 Task: For heading Use Courier New with cyan colour & bold.  font size for heading18,  'Change the font style of data to'Georgia and font size to 9,  Change the alignment of both headline & data to v In the sheet  auditingSalesByProduct_2023
Action: Mouse moved to (322, 154)
Screenshot: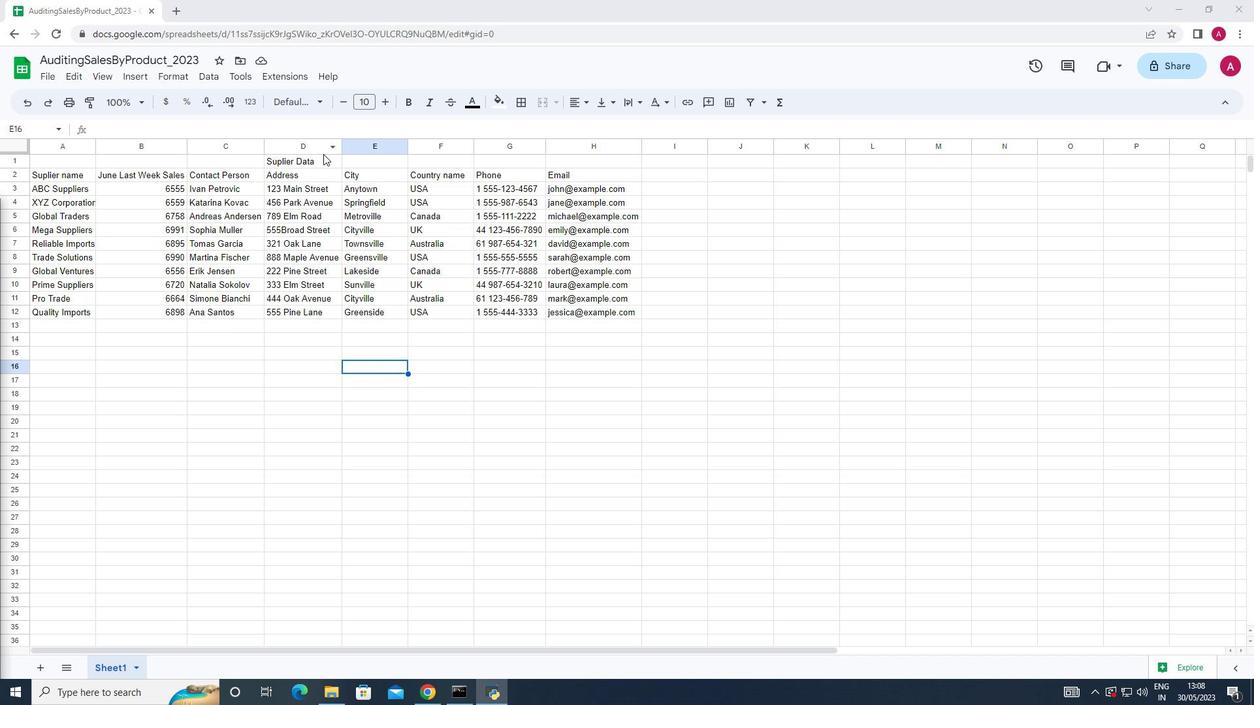 
Action: Mouse pressed left at (322, 154)
Screenshot: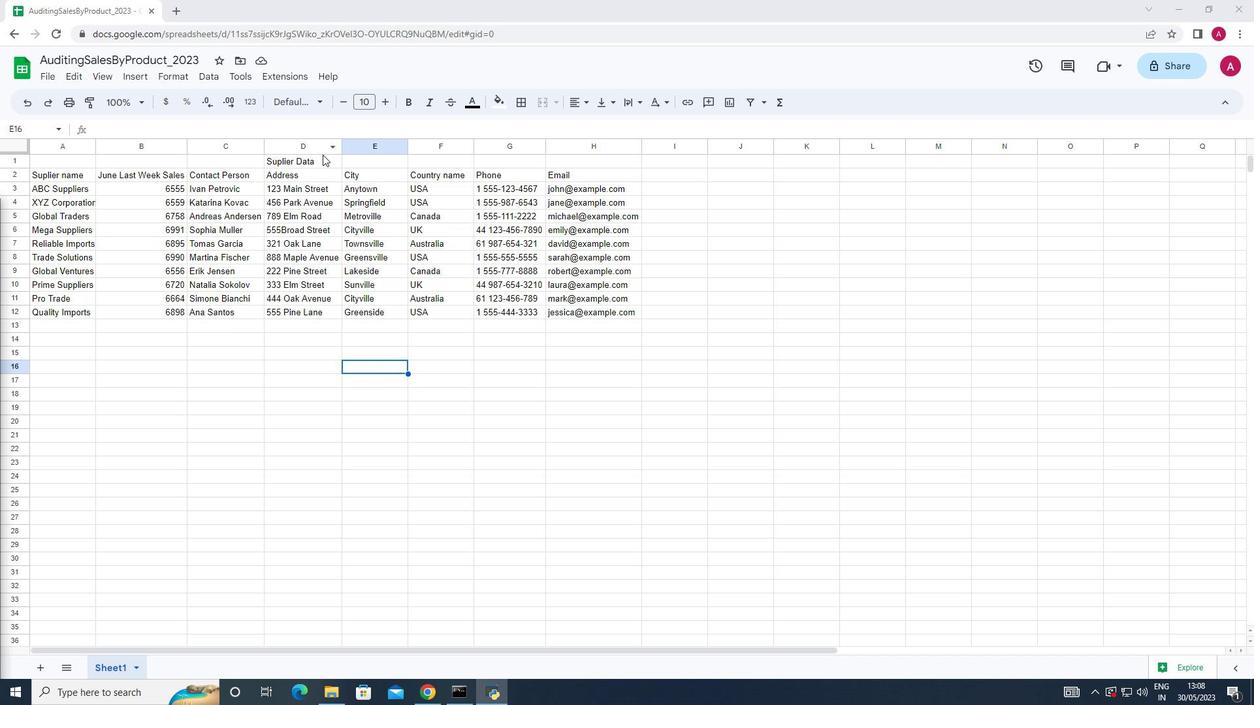 
Action: Mouse moved to (314, 103)
Screenshot: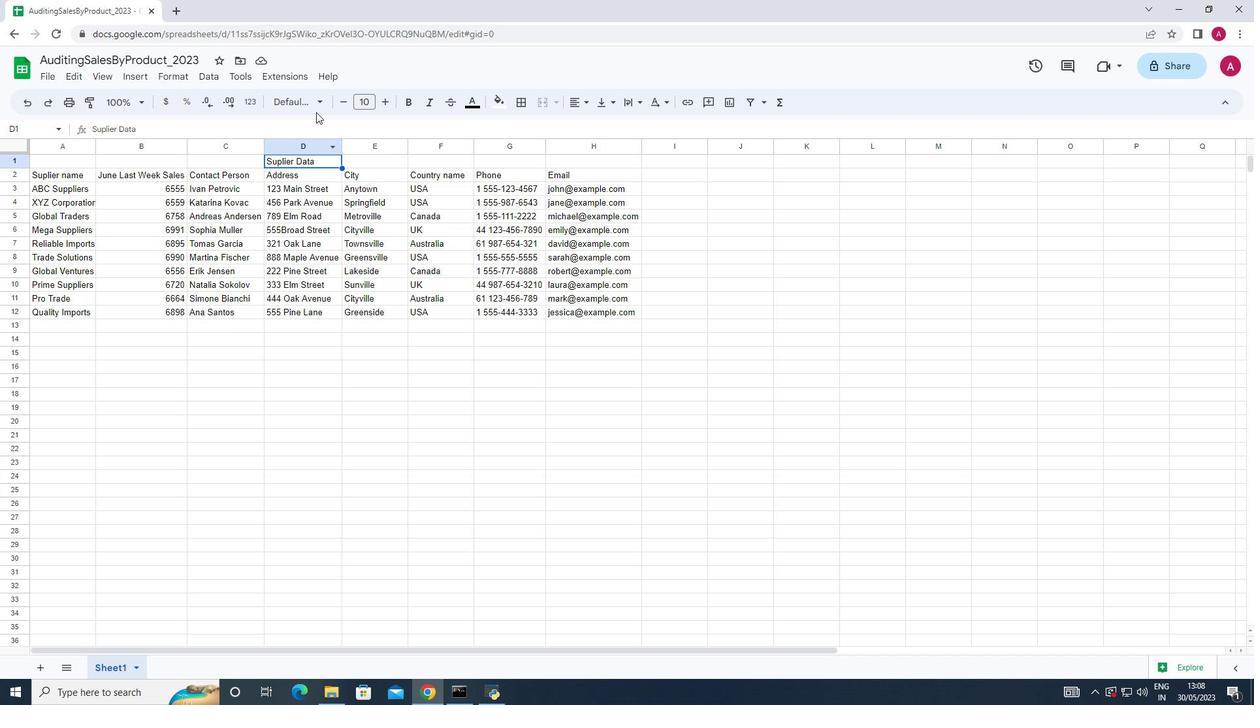 
Action: Mouse pressed left at (314, 103)
Screenshot: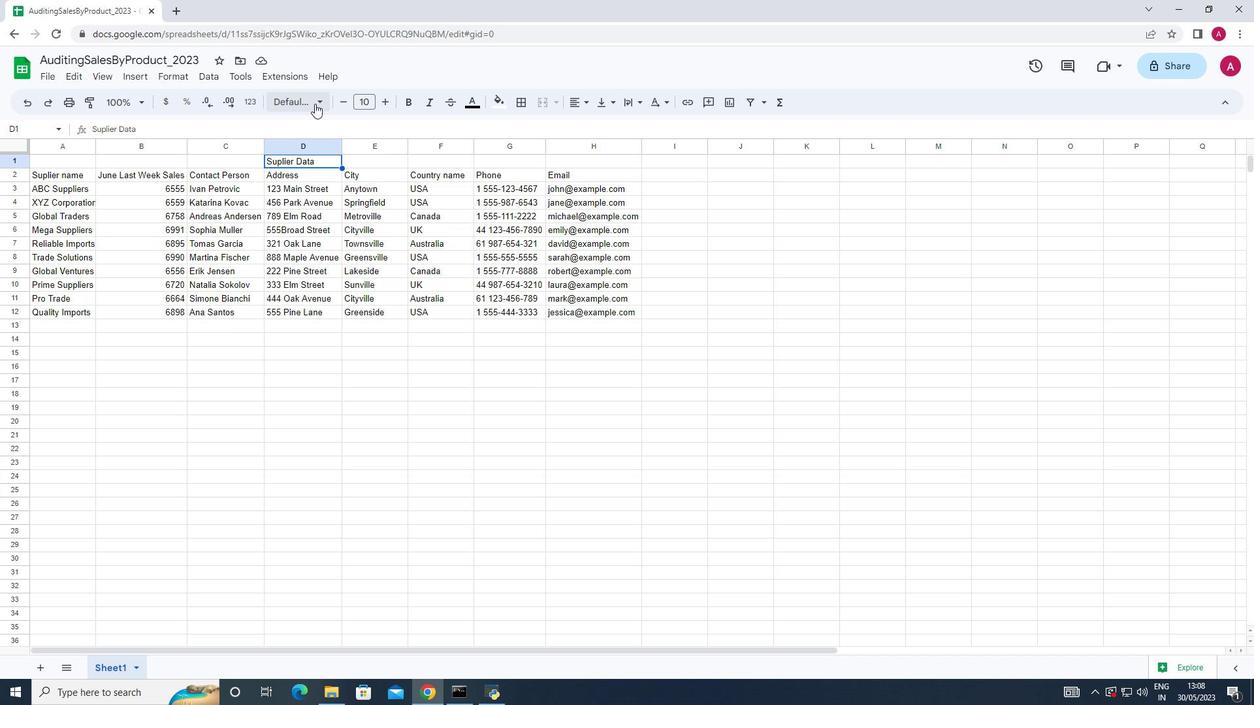 
Action: Mouse moved to (324, 428)
Screenshot: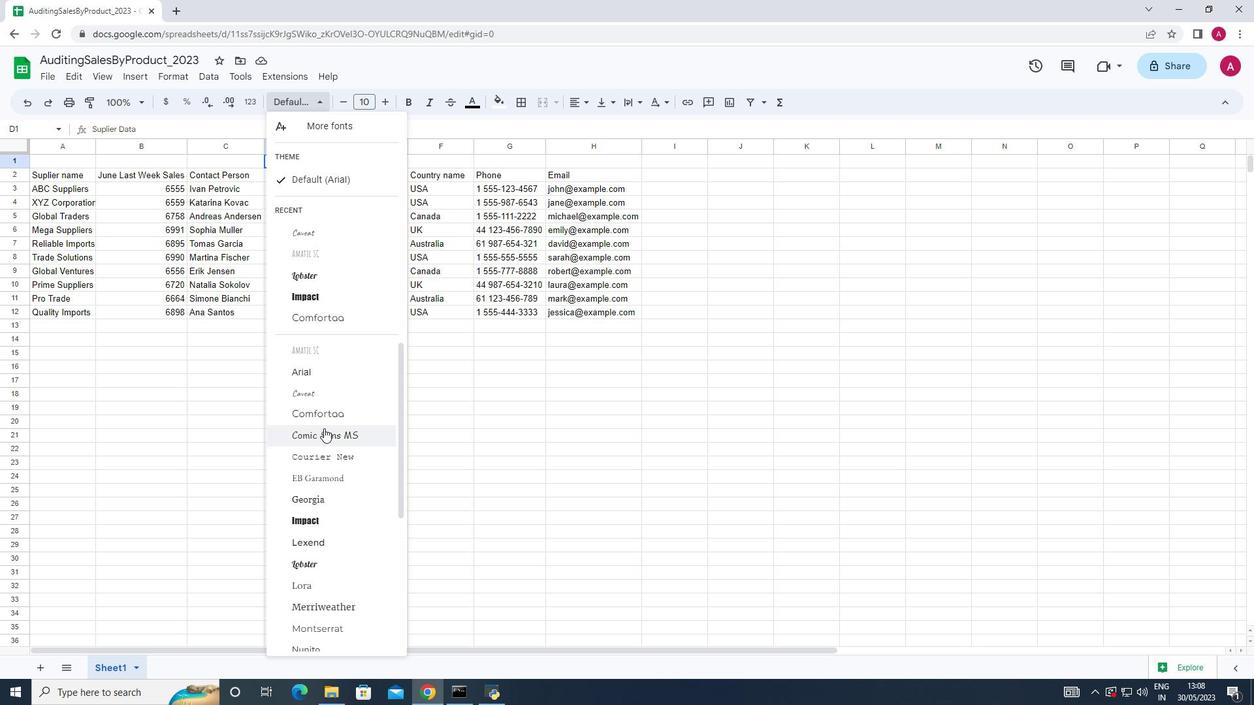 
Action: Mouse scrolled (324, 427) with delta (0, 0)
Screenshot: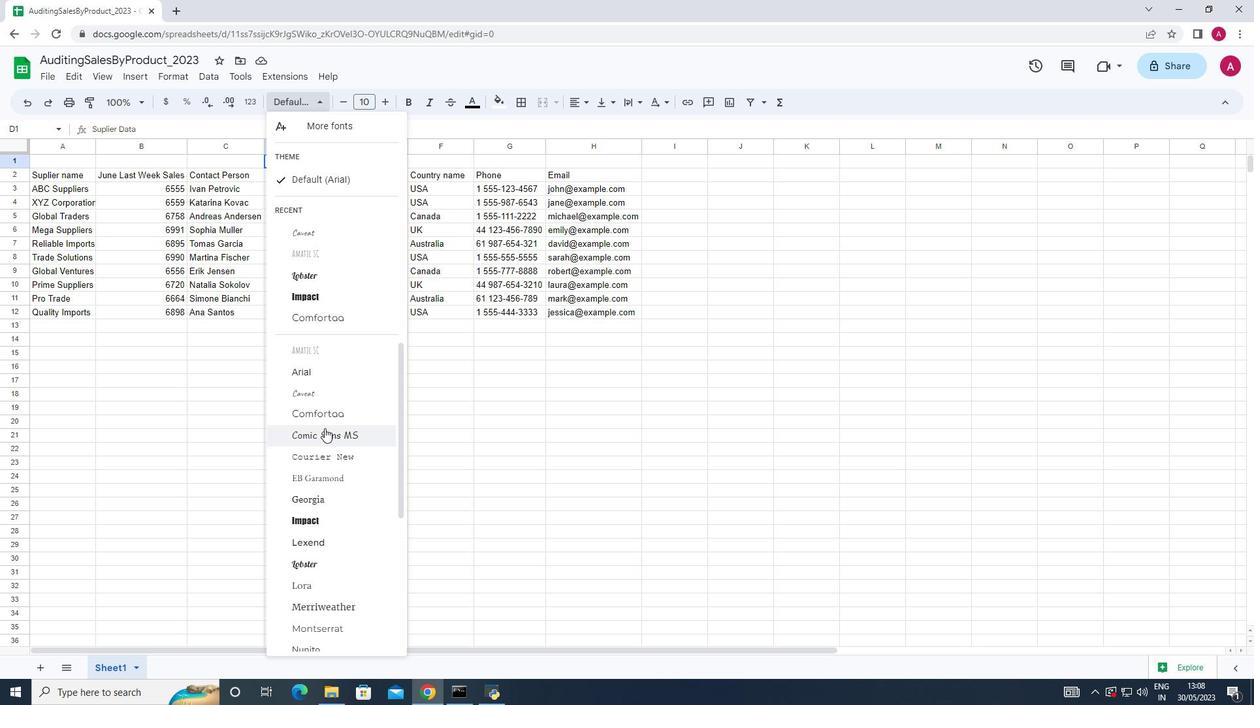 
Action: Mouse scrolled (324, 427) with delta (0, 0)
Screenshot: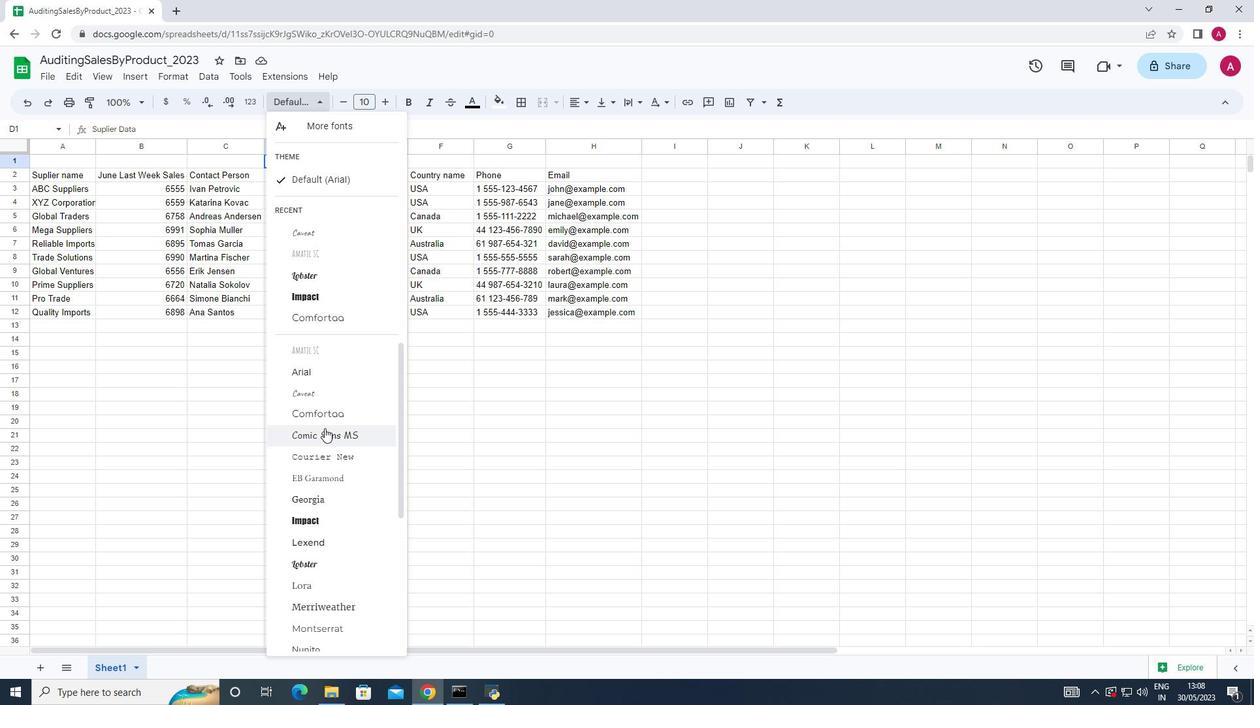 
Action: Mouse scrolled (324, 427) with delta (0, 0)
Screenshot: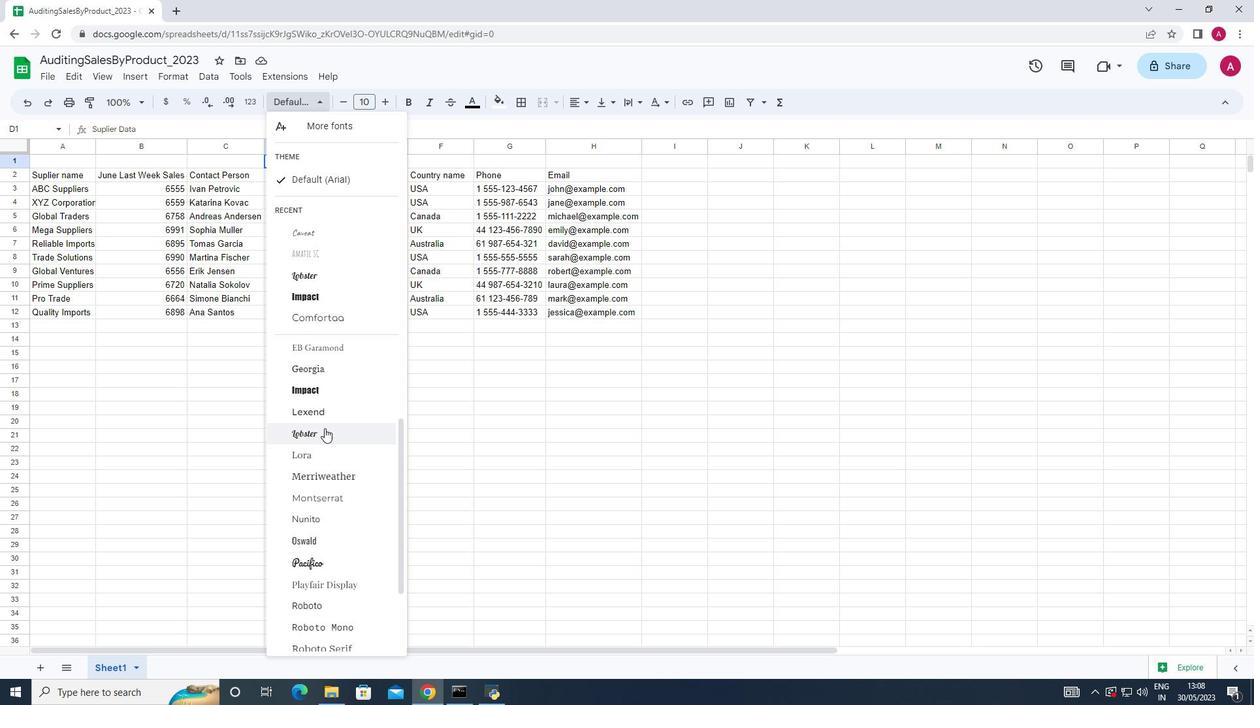 
Action: Mouse scrolled (324, 427) with delta (0, 0)
Screenshot: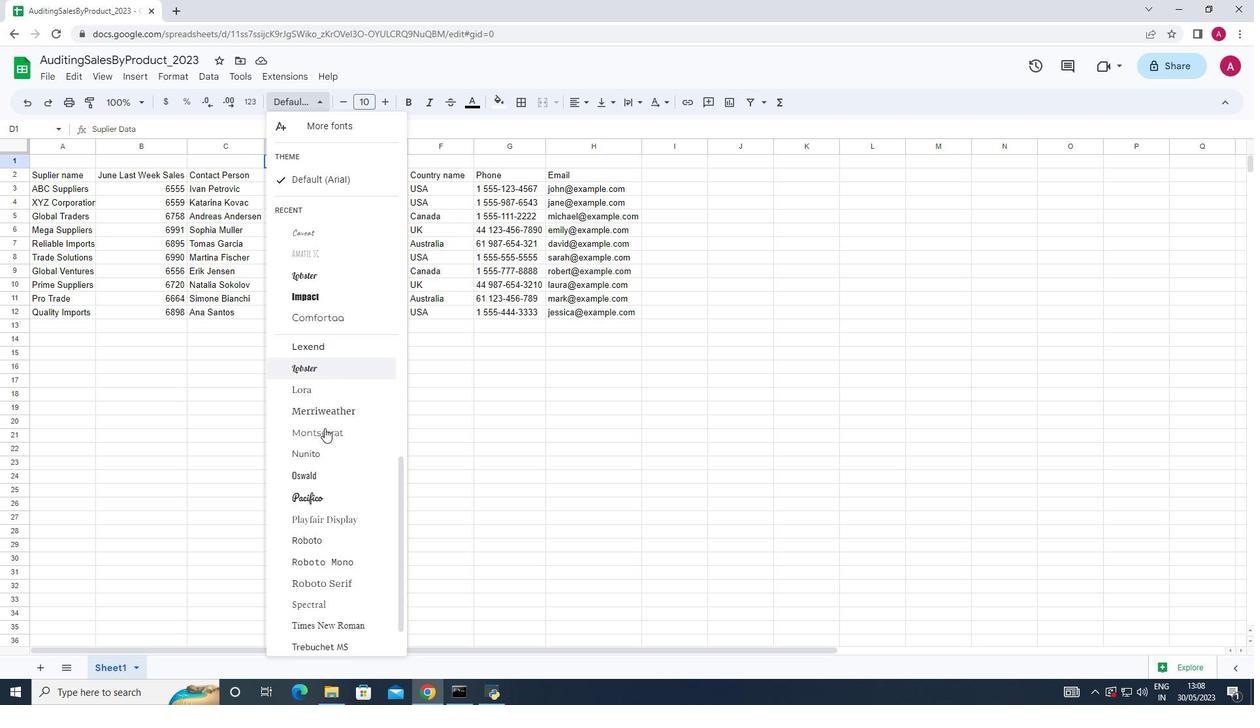 
Action: Mouse scrolled (324, 427) with delta (0, 0)
Screenshot: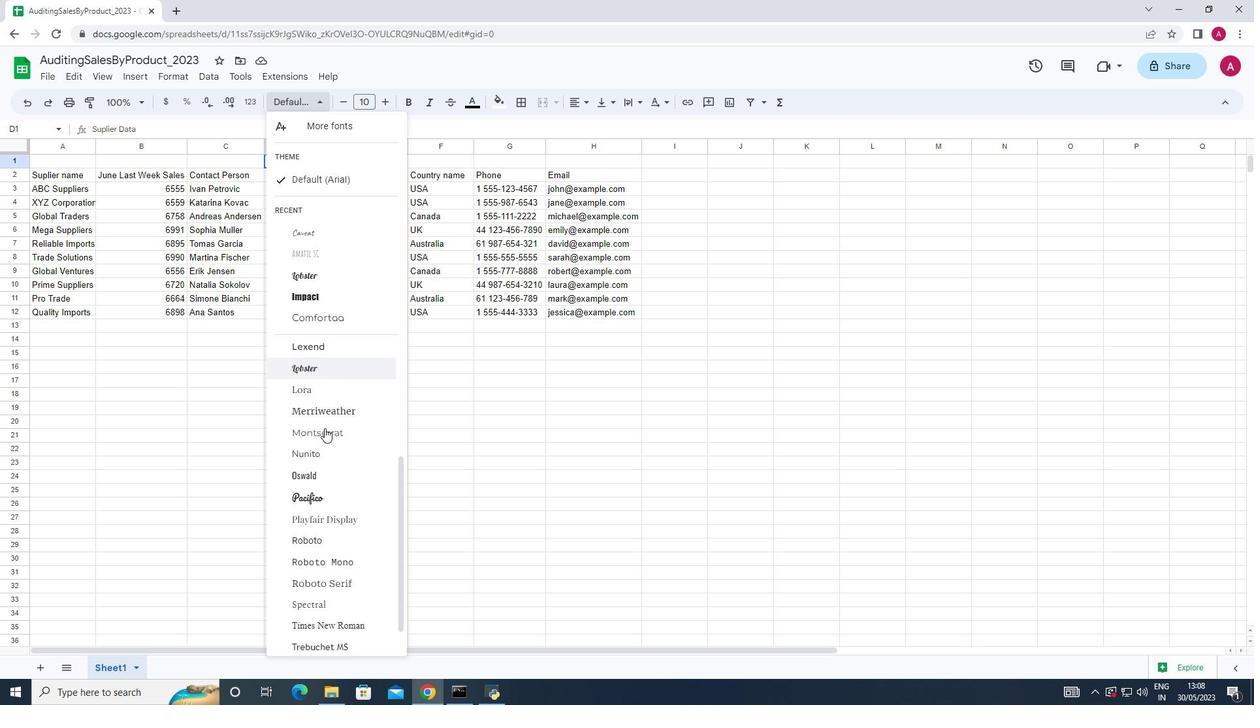 
Action: Mouse scrolled (324, 427) with delta (0, 0)
Screenshot: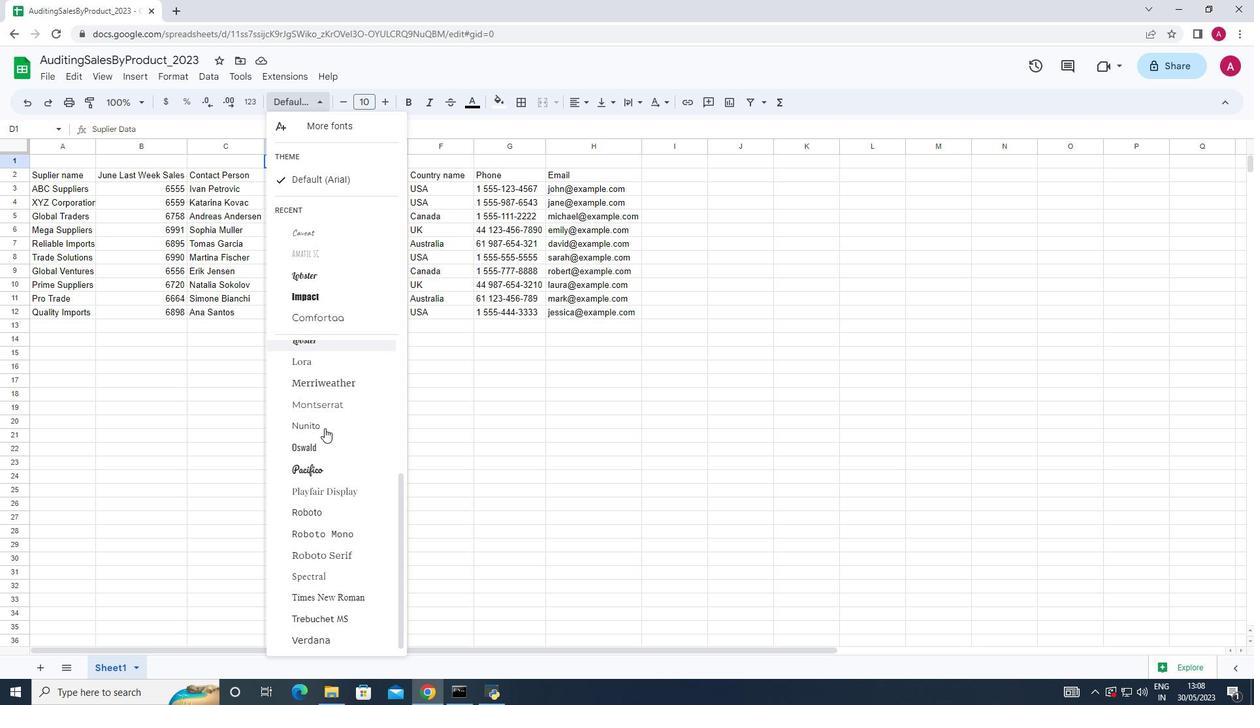 
Action: Mouse scrolled (324, 429) with delta (0, 0)
Screenshot: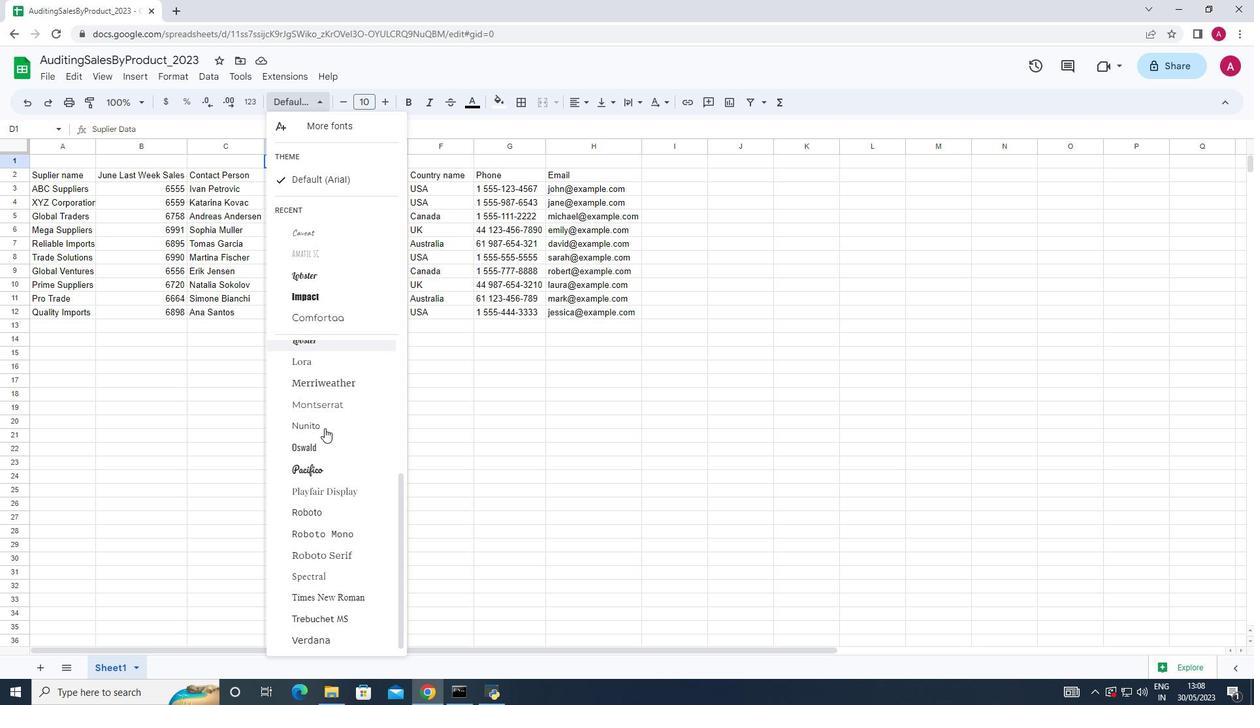 
Action: Mouse scrolled (324, 429) with delta (0, 0)
Screenshot: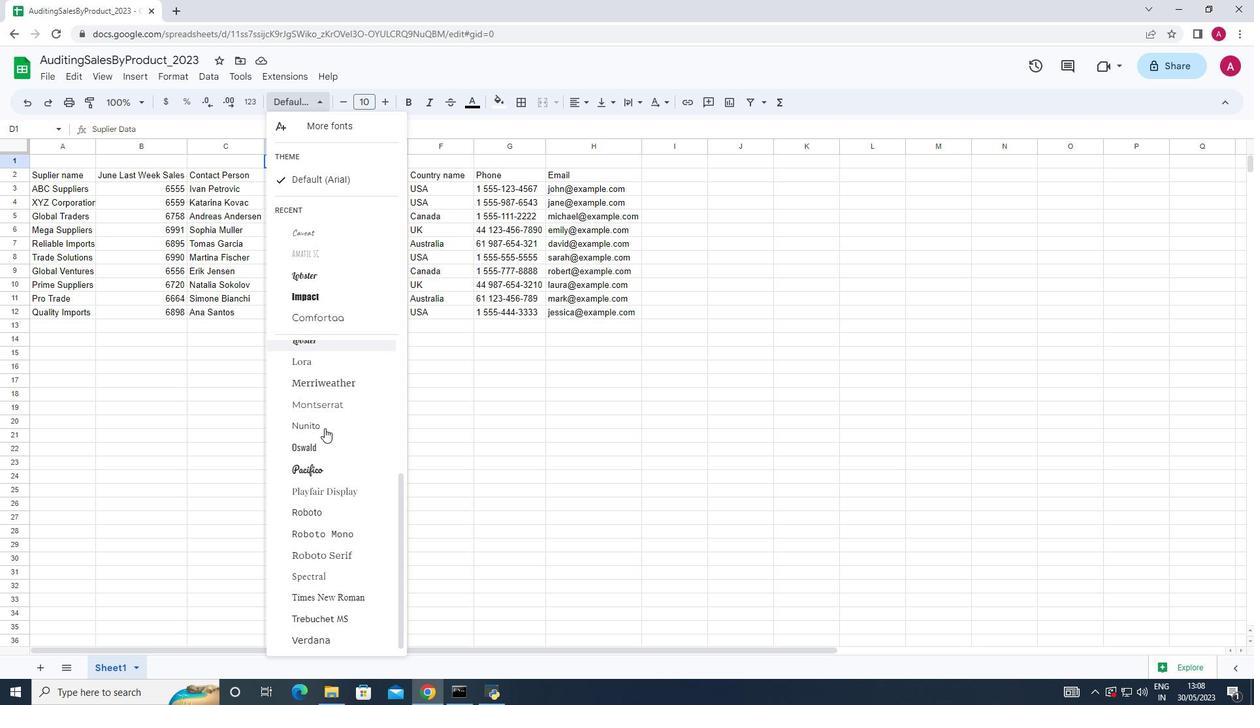 
Action: Mouse scrolled (324, 429) with delta (0, 0)
Screenshot: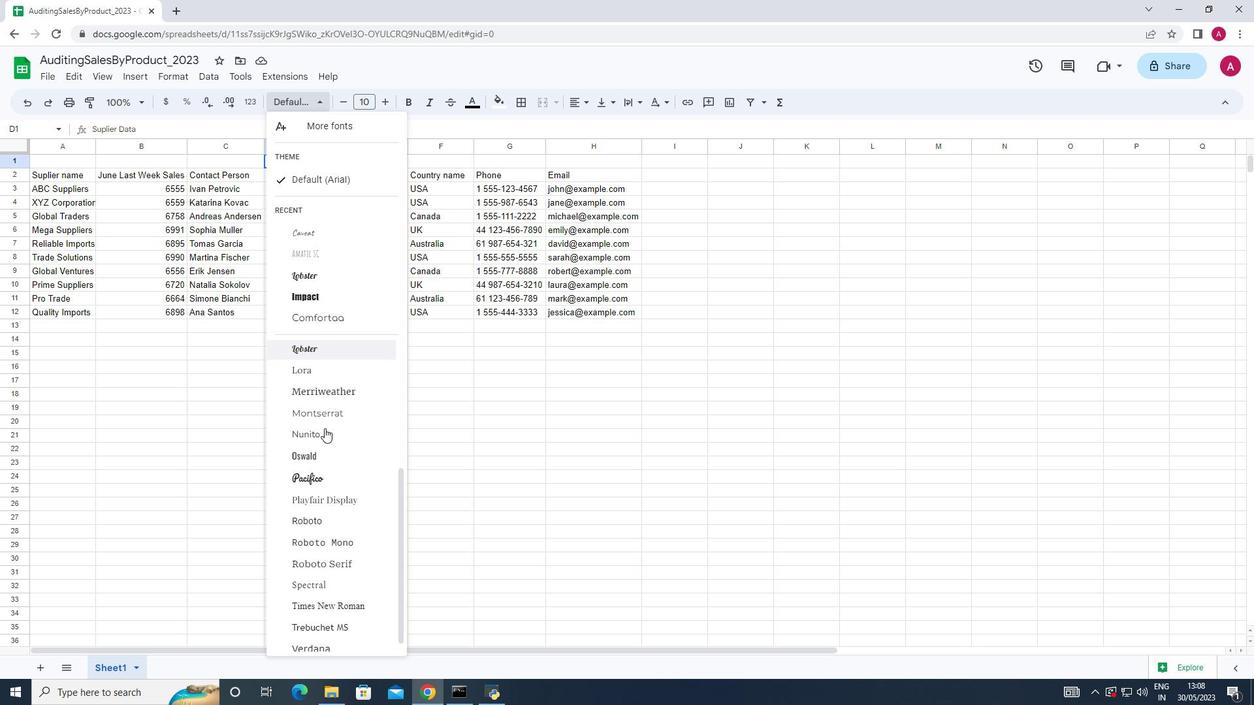 
Action: Mouse scrolled (324, 429) with delta (0, 0)
Screenshot: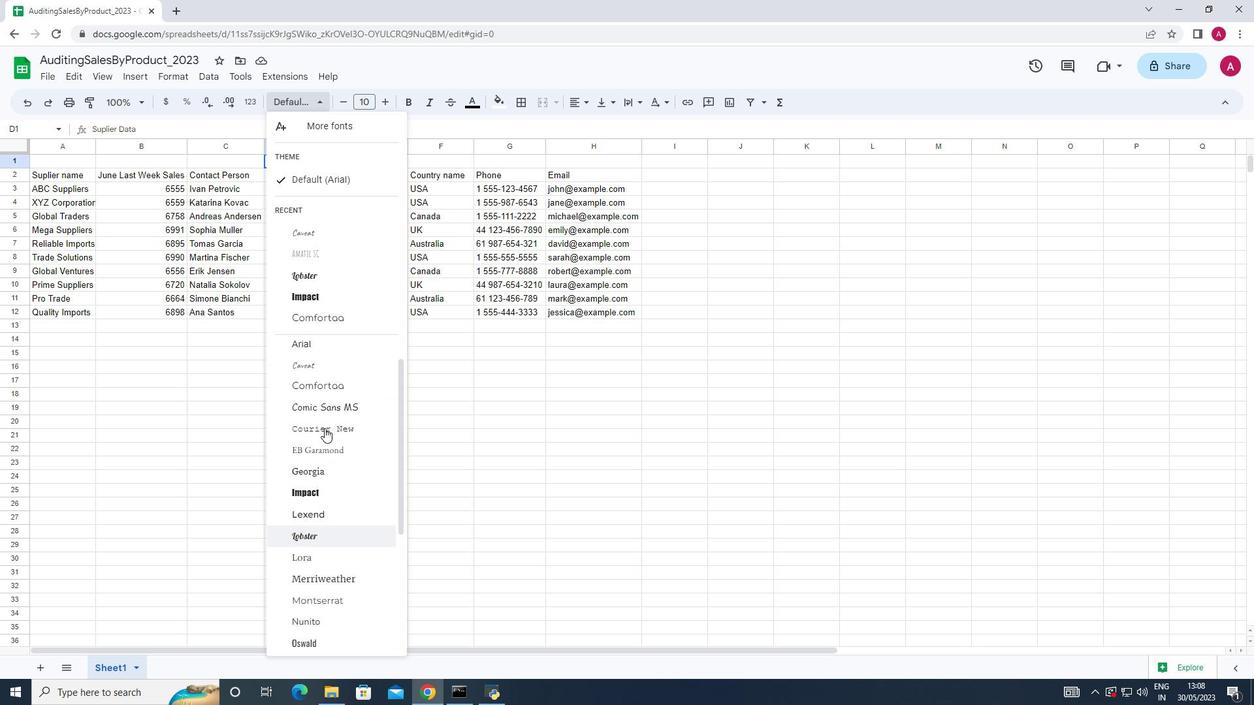
Action: Mouse scrolled (324, 429) with delta (0, 0)
Screenshot: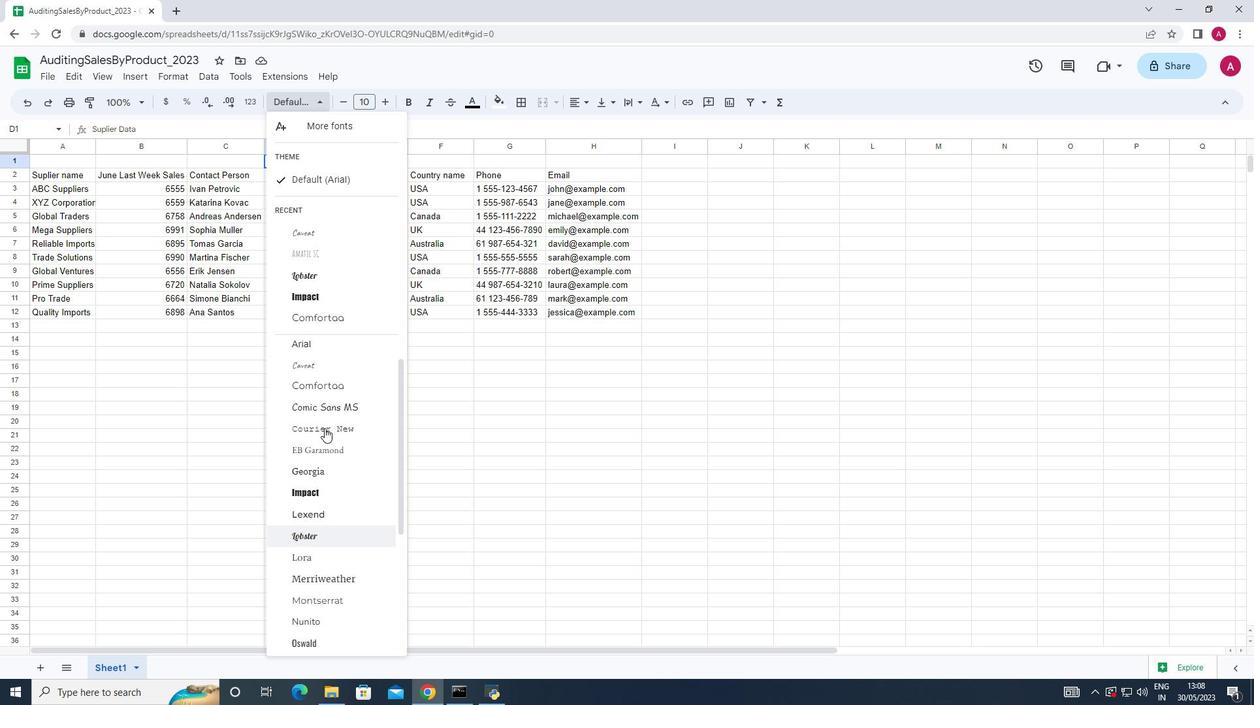 
Action: Mouse scrolled (324, 429) with delta (0, 0)
Screenshot: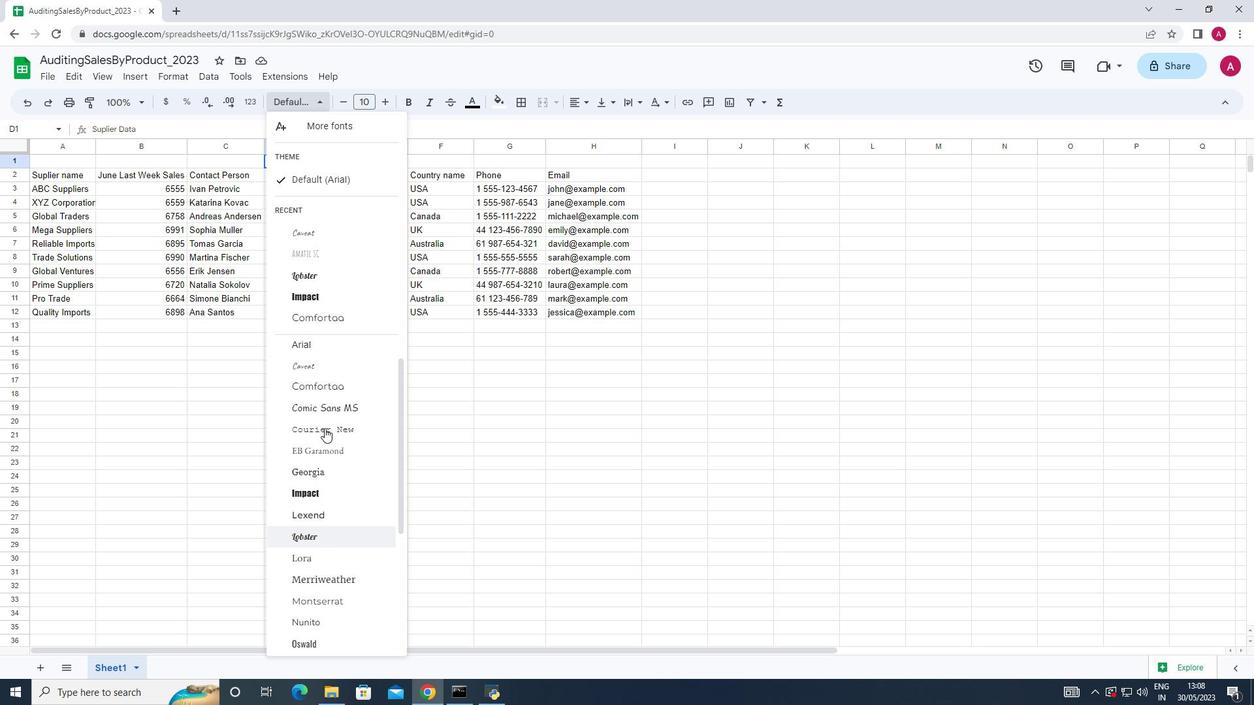
Action: Mouse moved to (353, 457)
Screenshot: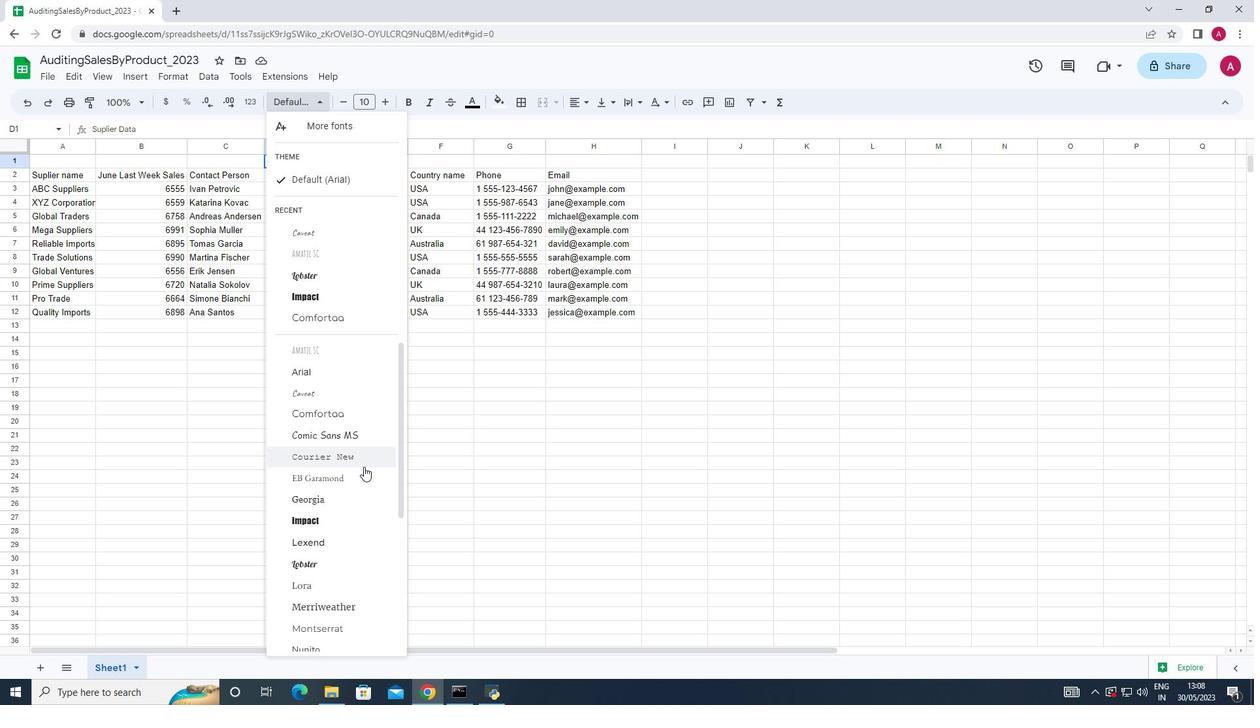 
Action: Mouse pressed left at (353, 457)
Screenshot: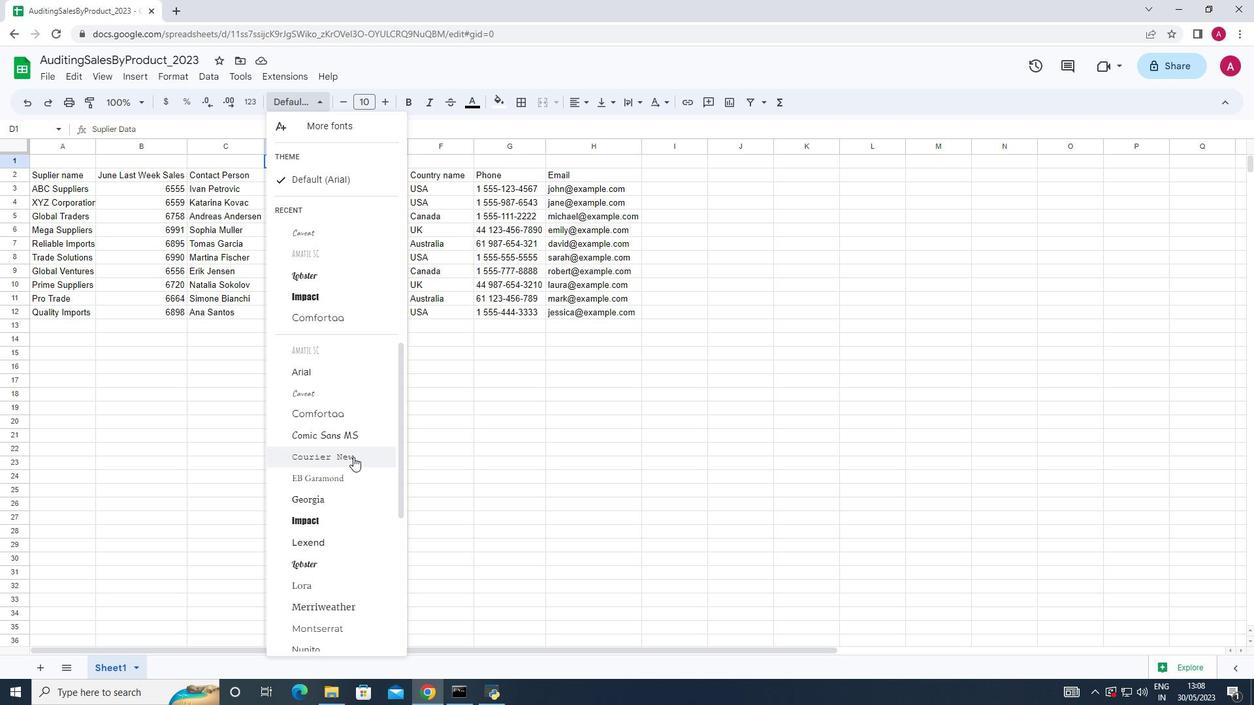 
Action: Mouse moved to (508, 102)
Screenshot: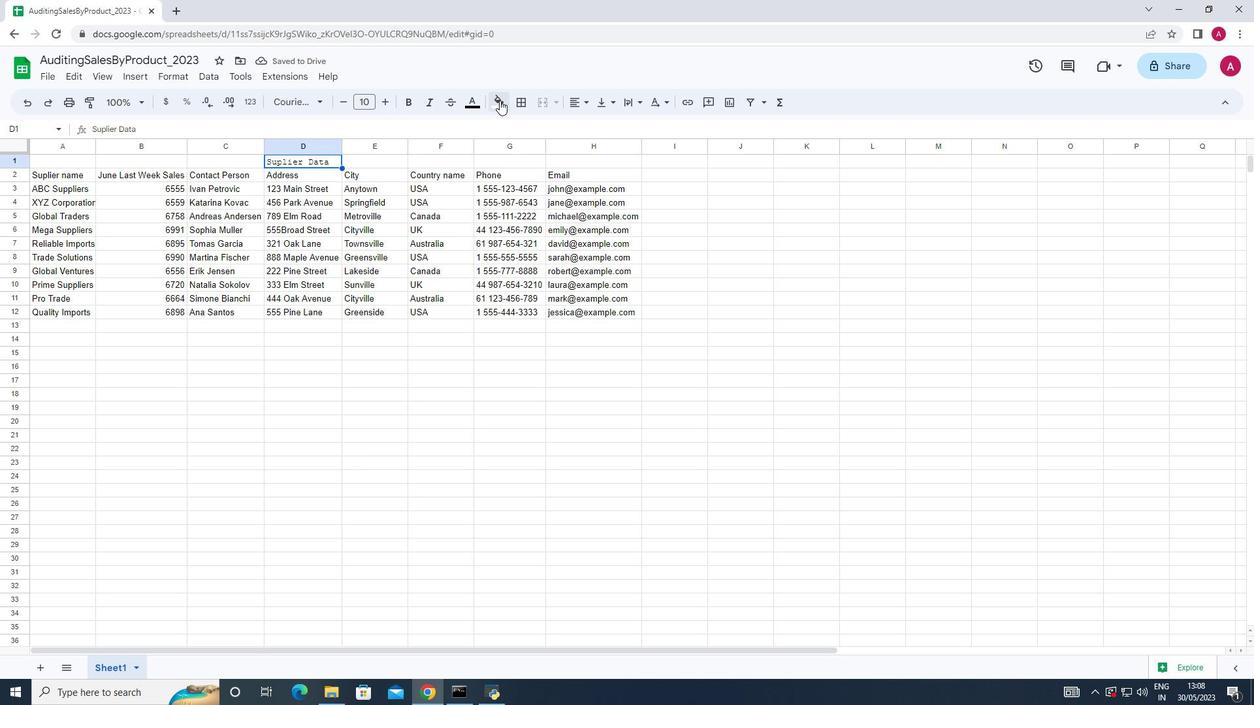
Action: Mouse pressed left at (508, 102)
Screenshot: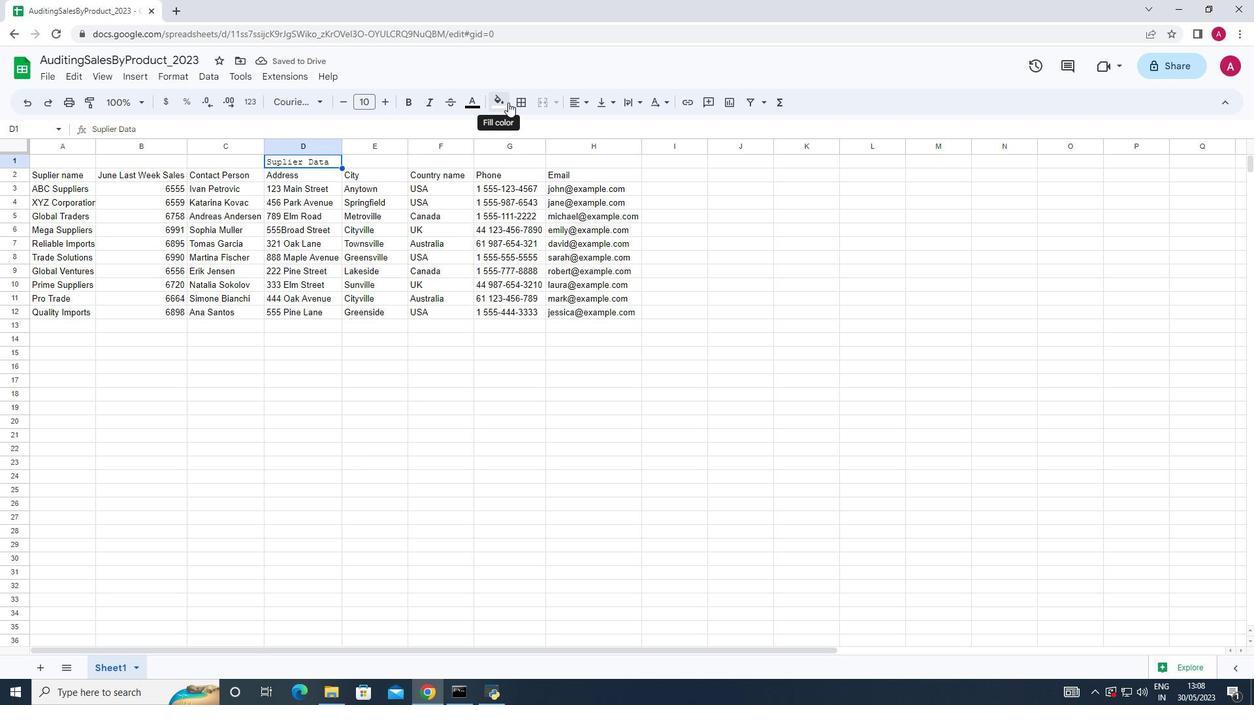 
Action: Mouse moved to (570, 160)
Screenshot: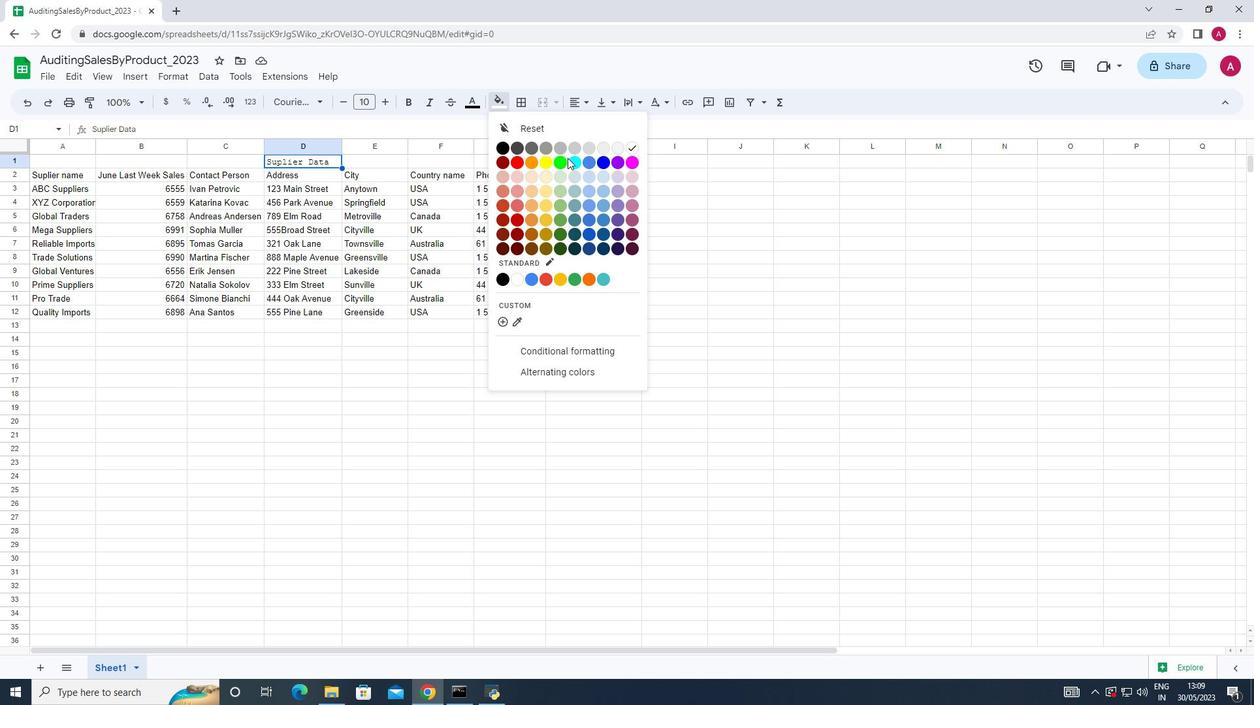 
Action: Mouse pressed left at (570, 160)
Screenshot: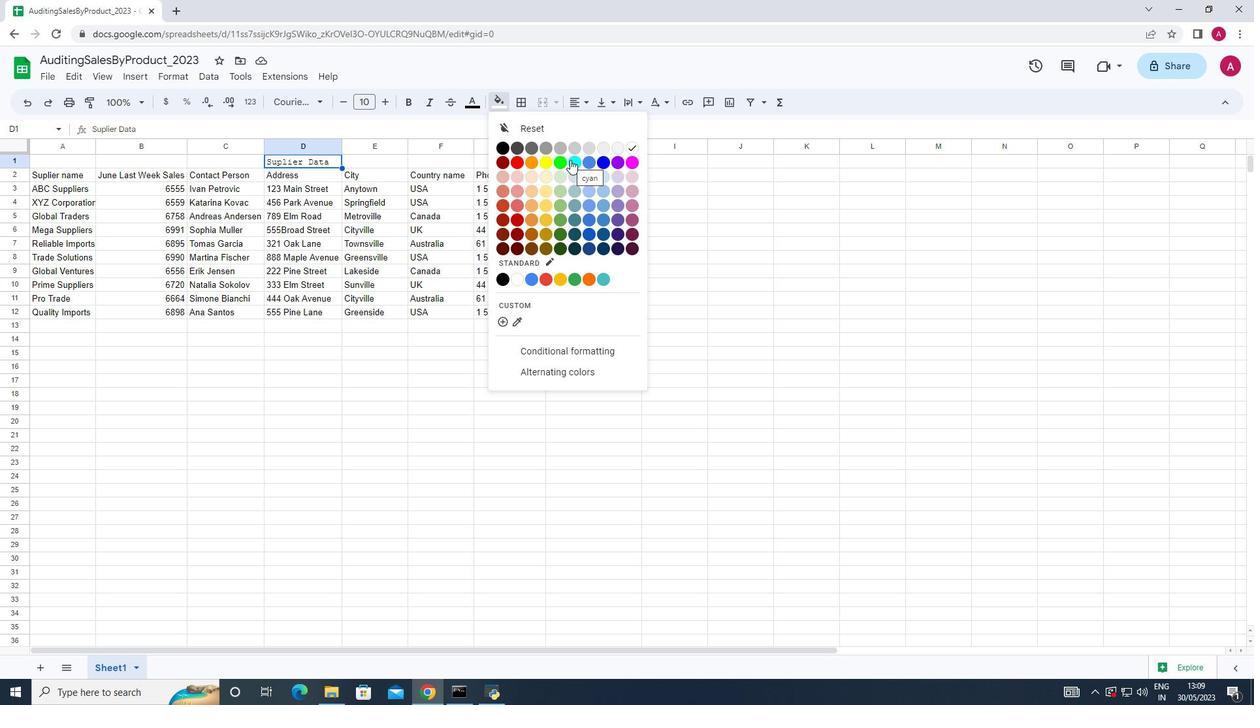 
Action: Mouse moved to (411, 101)
Screenshot: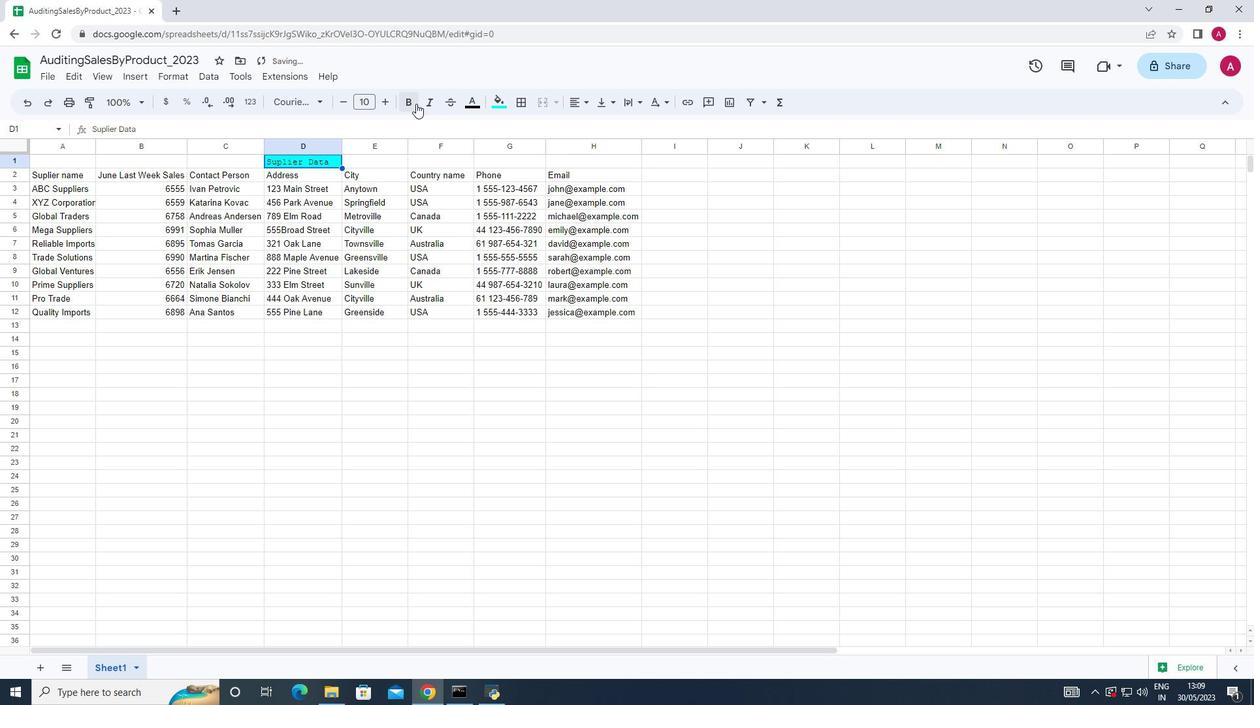 
Action: Mouse pressed left at (411, 101)
Screenshot: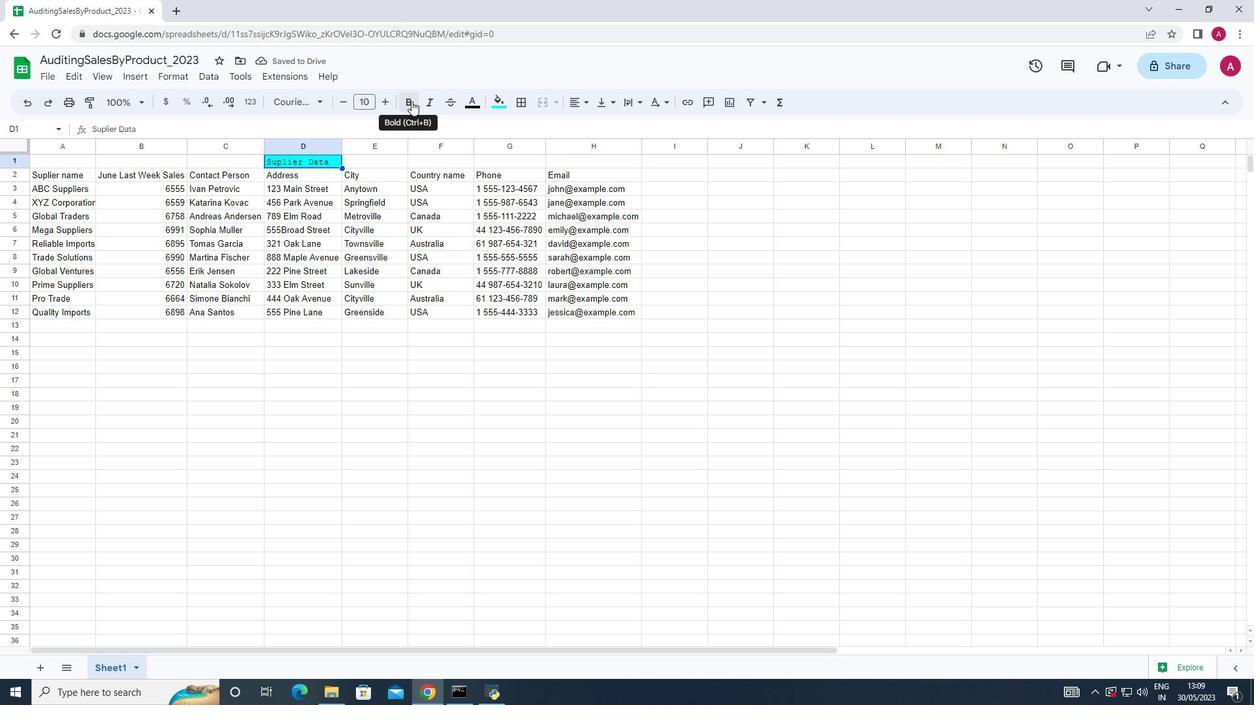
Action: Mouse moved to (381, 101)
Screenshot: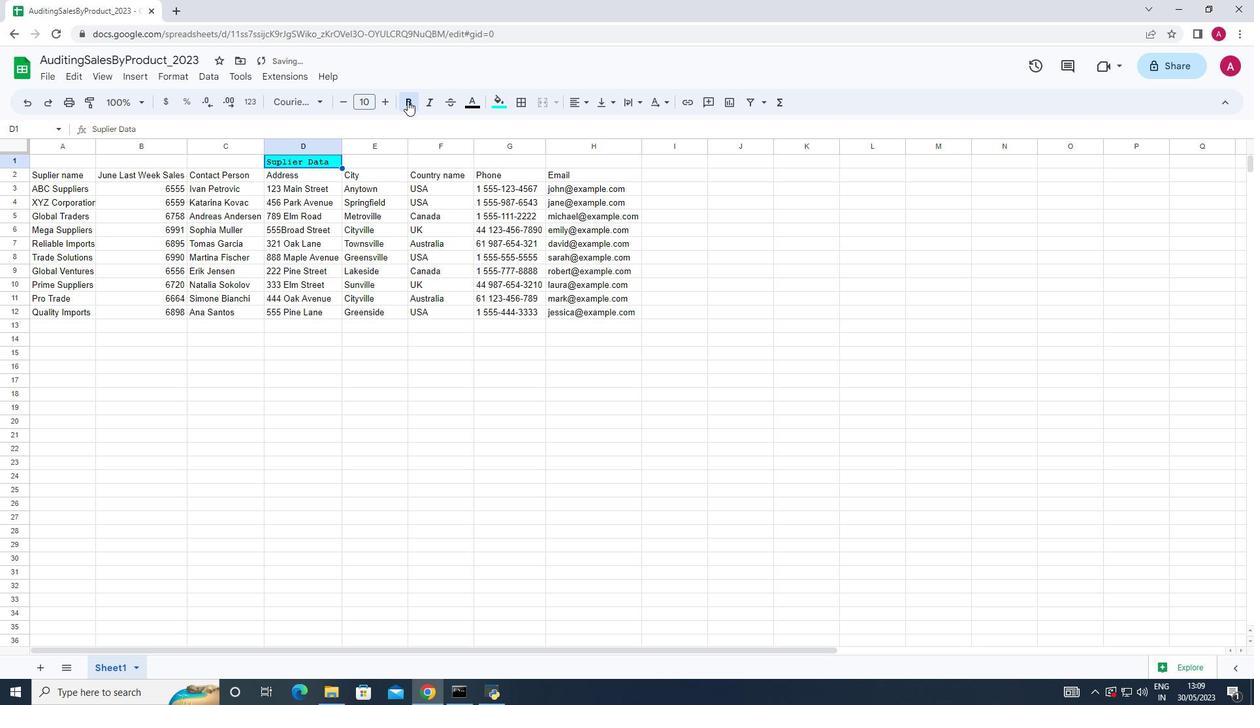 
Action: Mouse pressed left at (381, 101)
Screenshot: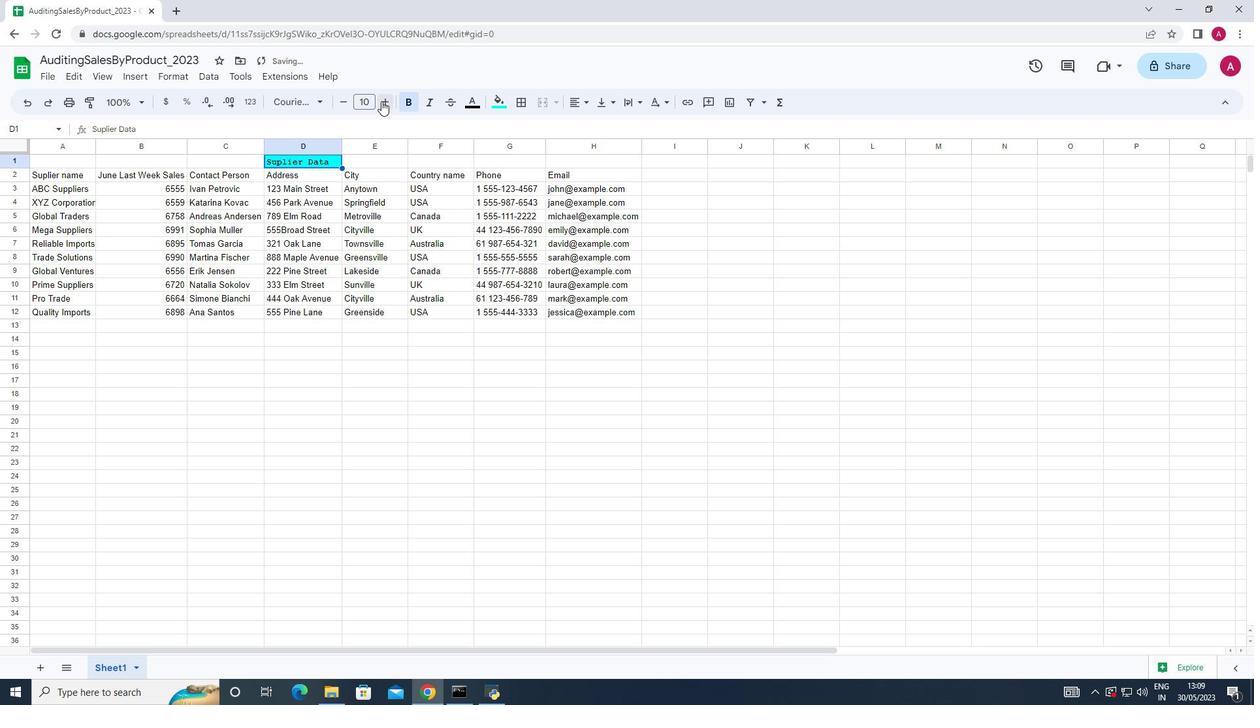 
Action: Mouse pressed left at (381, 101)
Screenshot: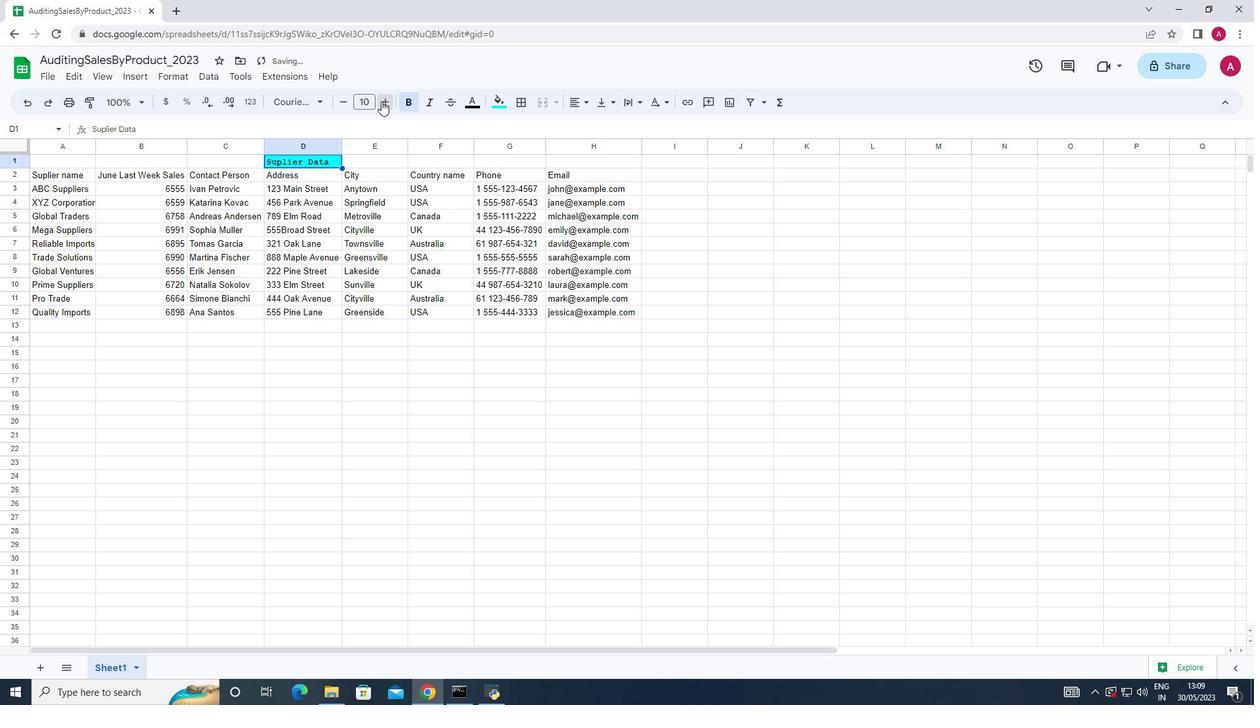 
Action: Mouse pressed left at (381, 101)
Screenshot: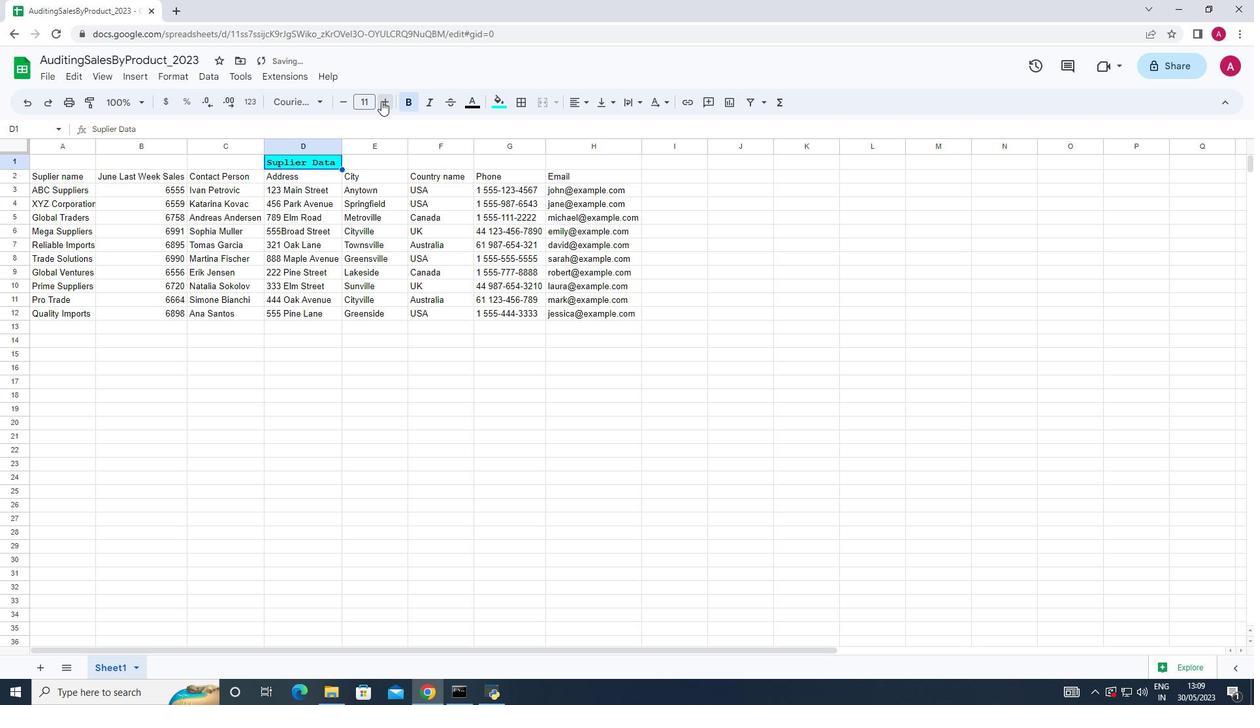 
Action: Mouse pressed left at (381, 101)
Screenshot: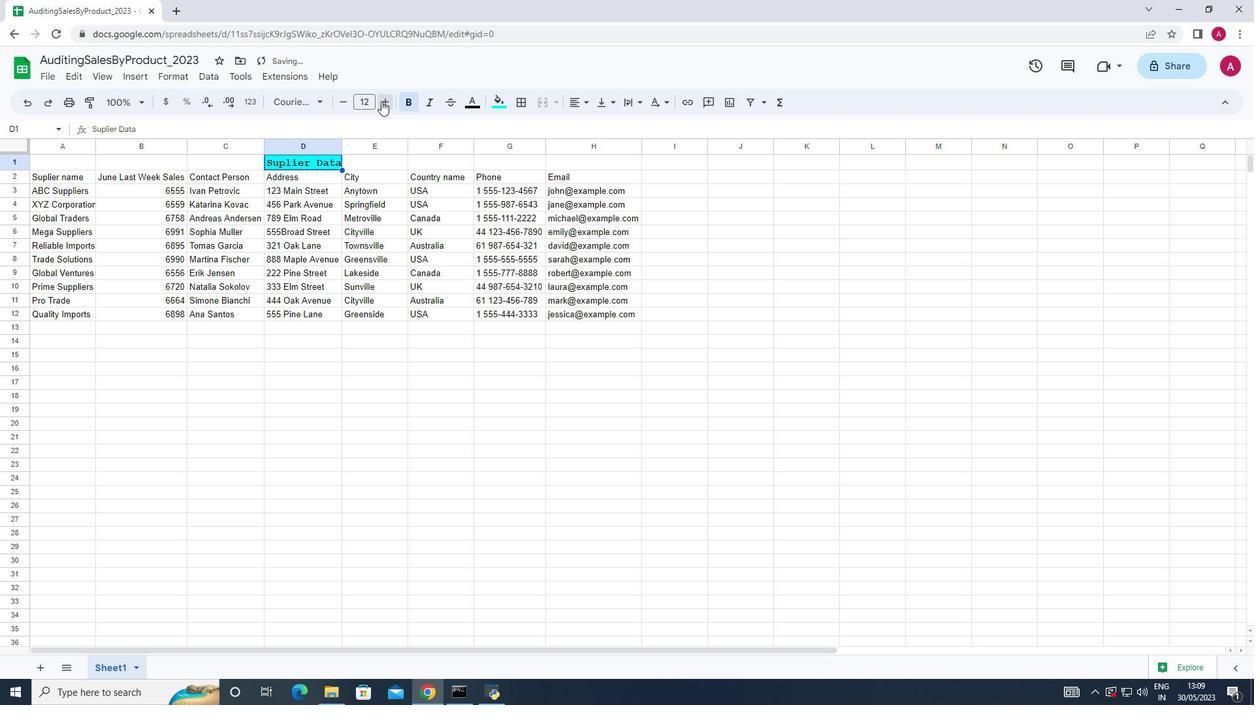 
Action: Mouse pressed left at (381, 101)
Screenshot: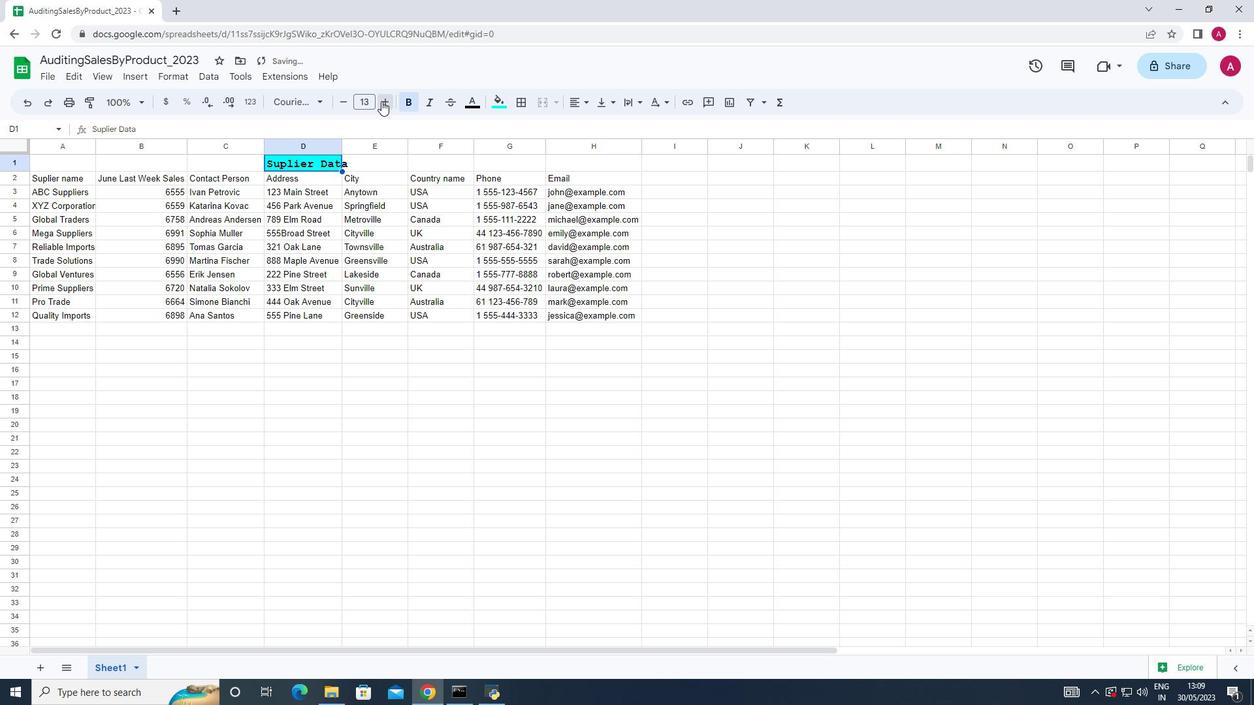 
Action: Mouse pressed left at (381, 101)
Screenshot: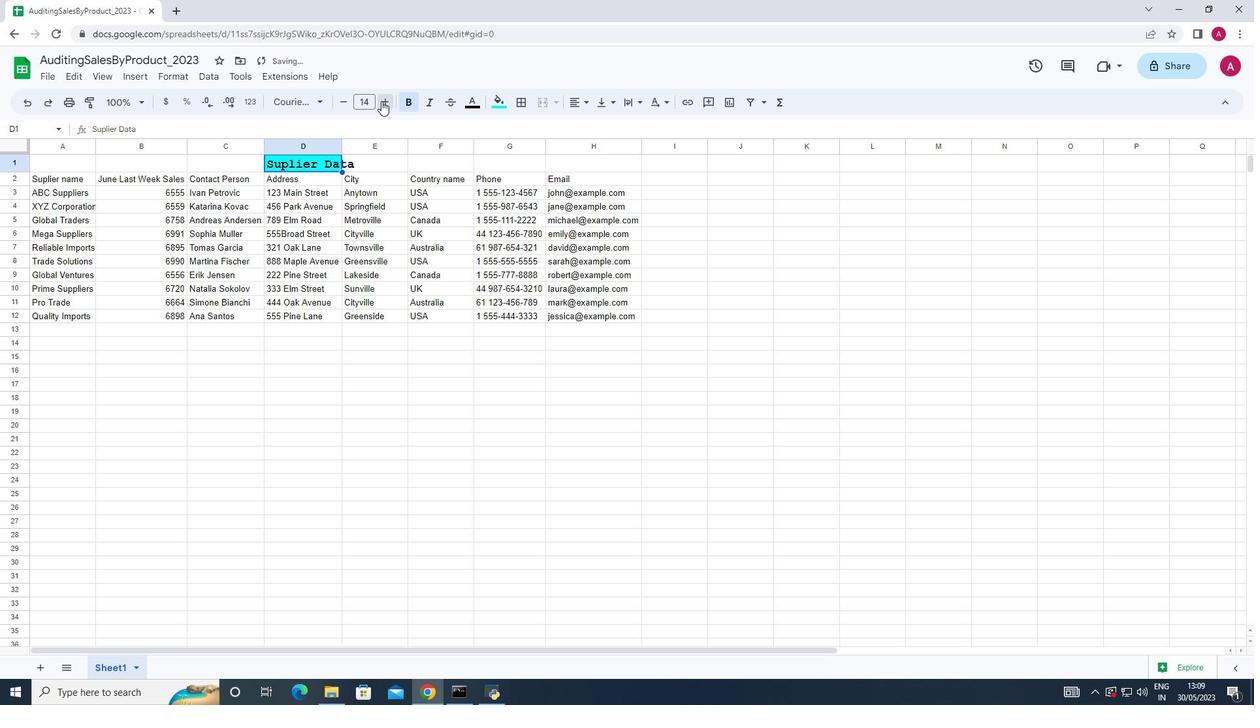 
Action: Mouse pressed left at (381, 101)
Screenshot: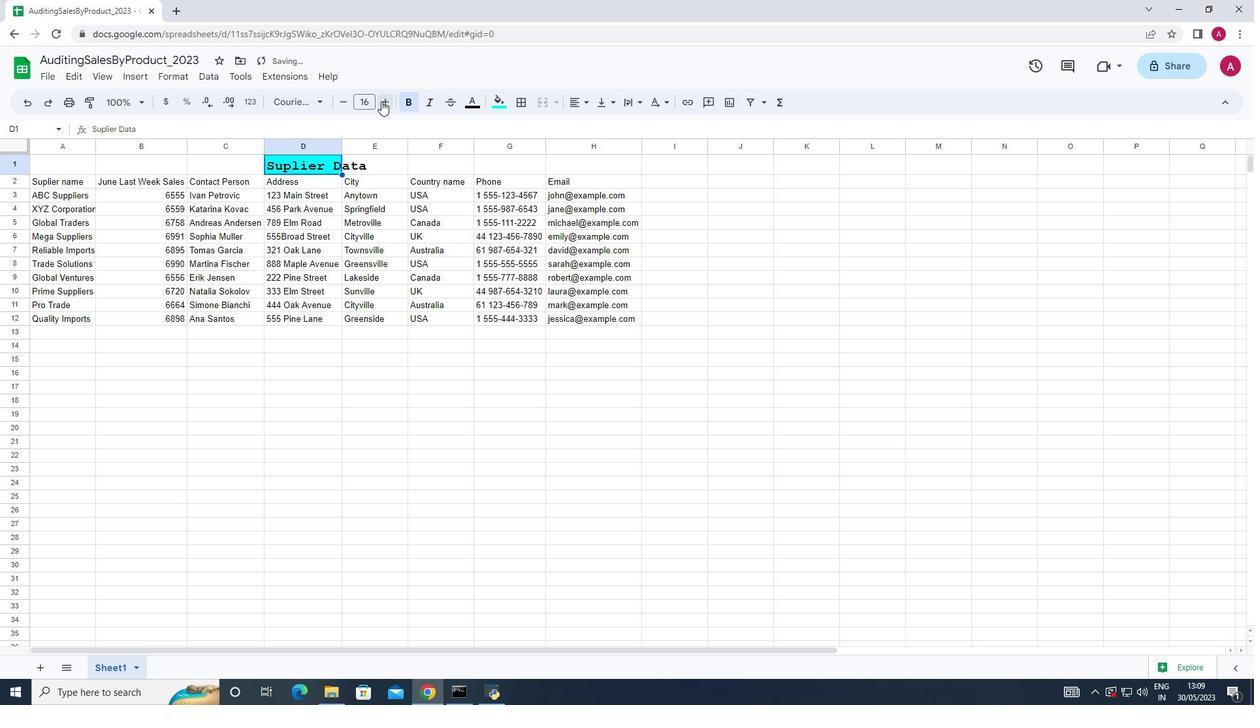 
Action: Mouse pressed left at (381, 101)
Screenshot: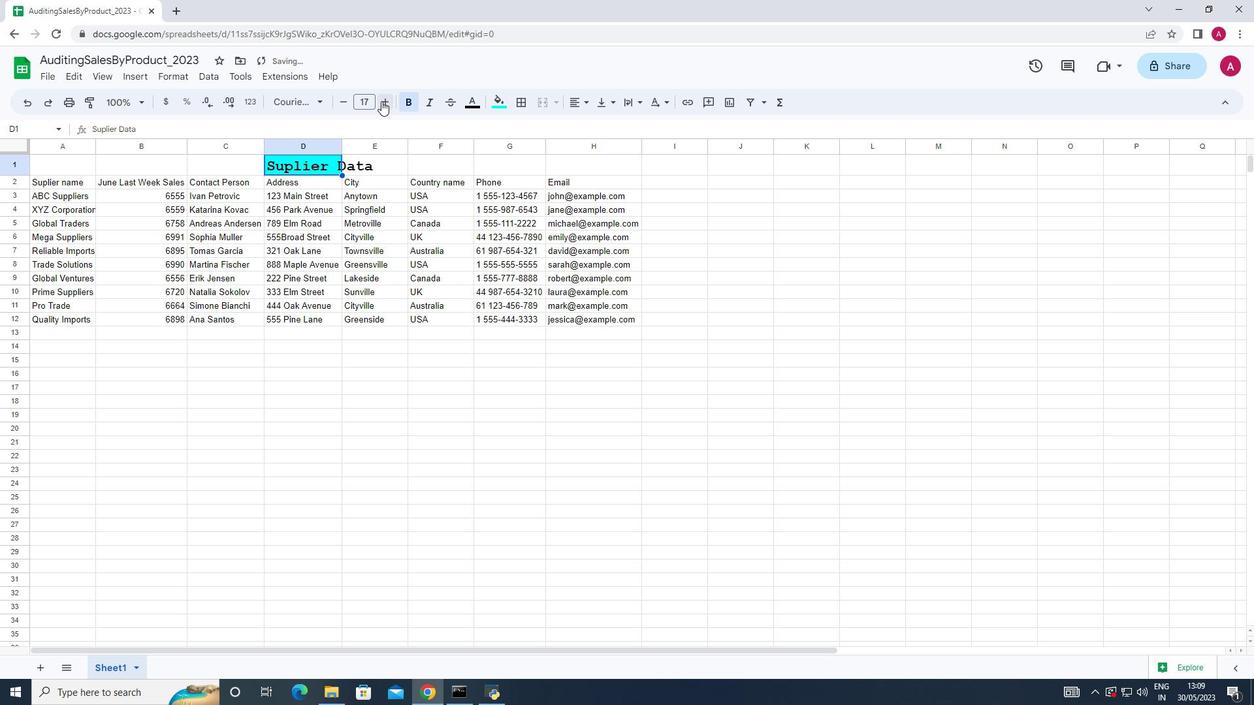 
Action: Mouse moved to (344, 142)
Screenshot: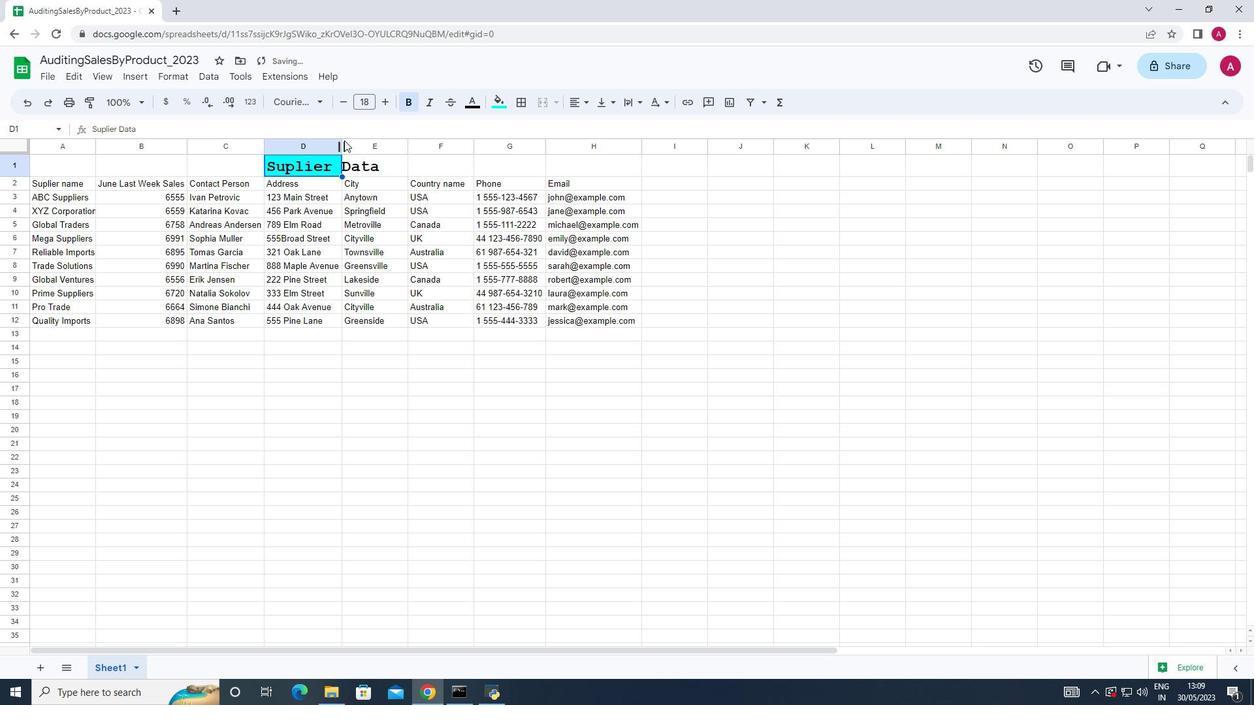 
Action: Mouse pressed left at (344, 142)
Screenshot: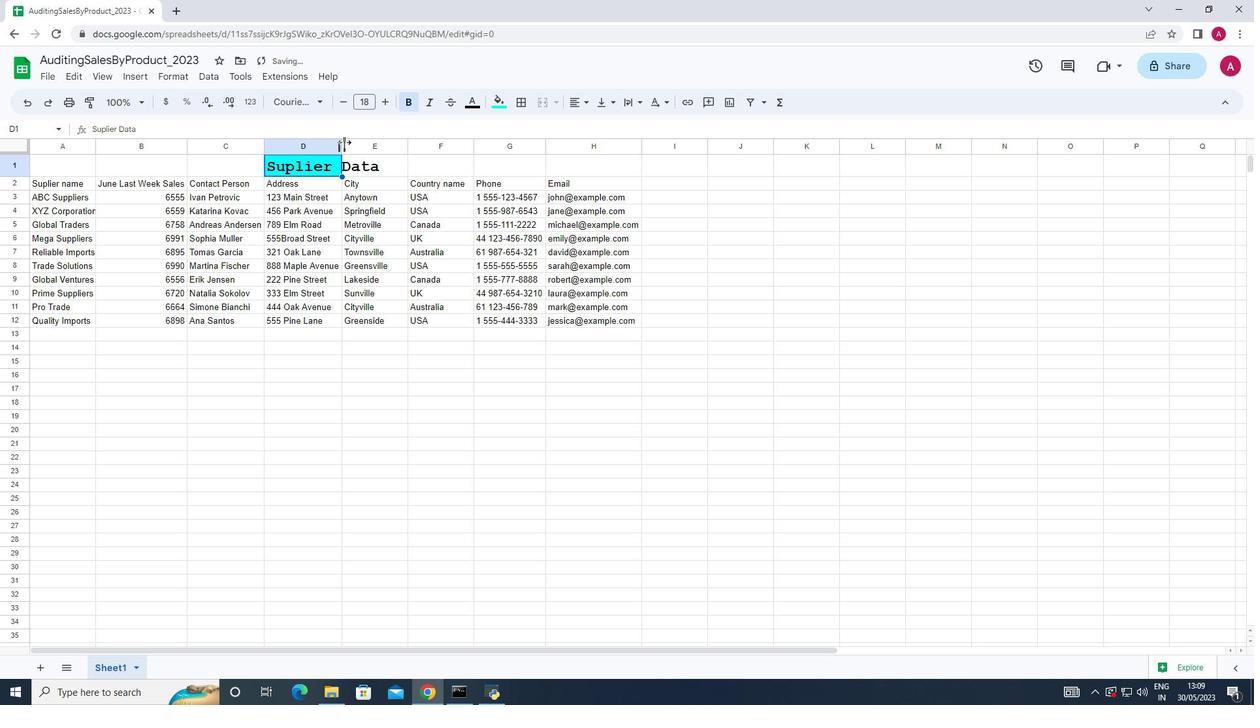 
Action: Mouse pressed left at (344, 142)
Screenshot: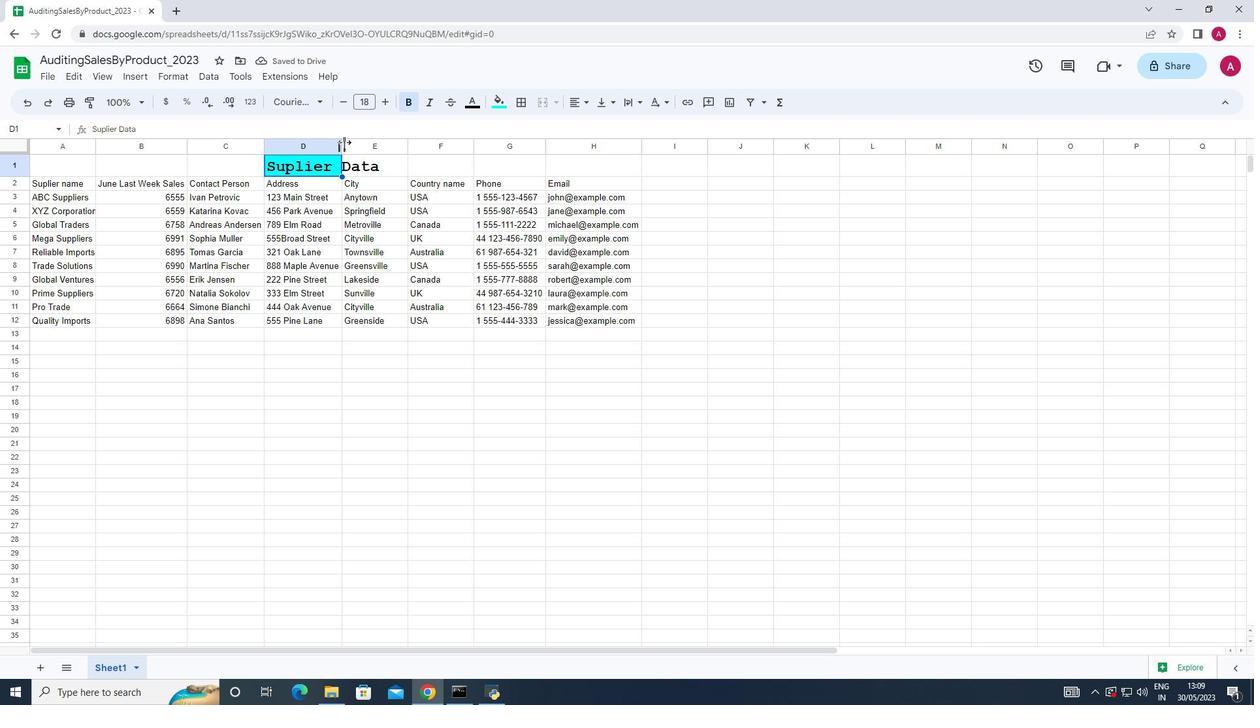 
Action: Mouse moved to (34, 182)
Screenshot: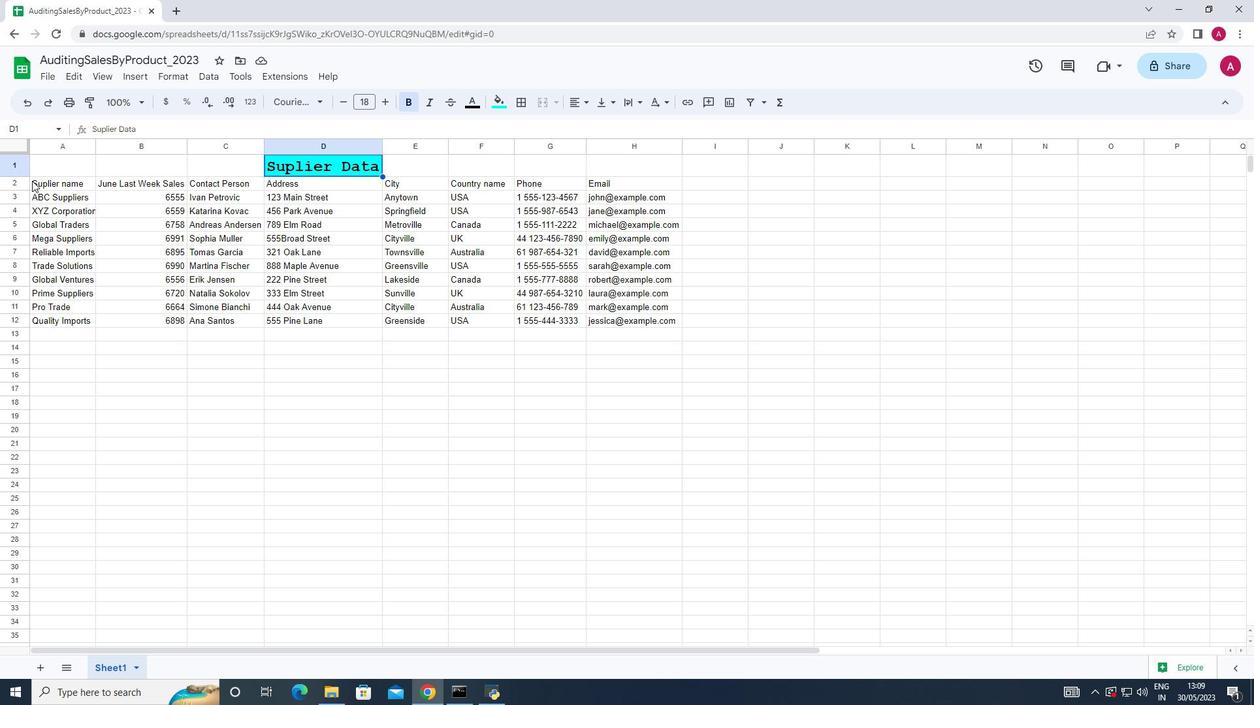 
Action: Mouse pressed left at (34, 182)
Screenshot: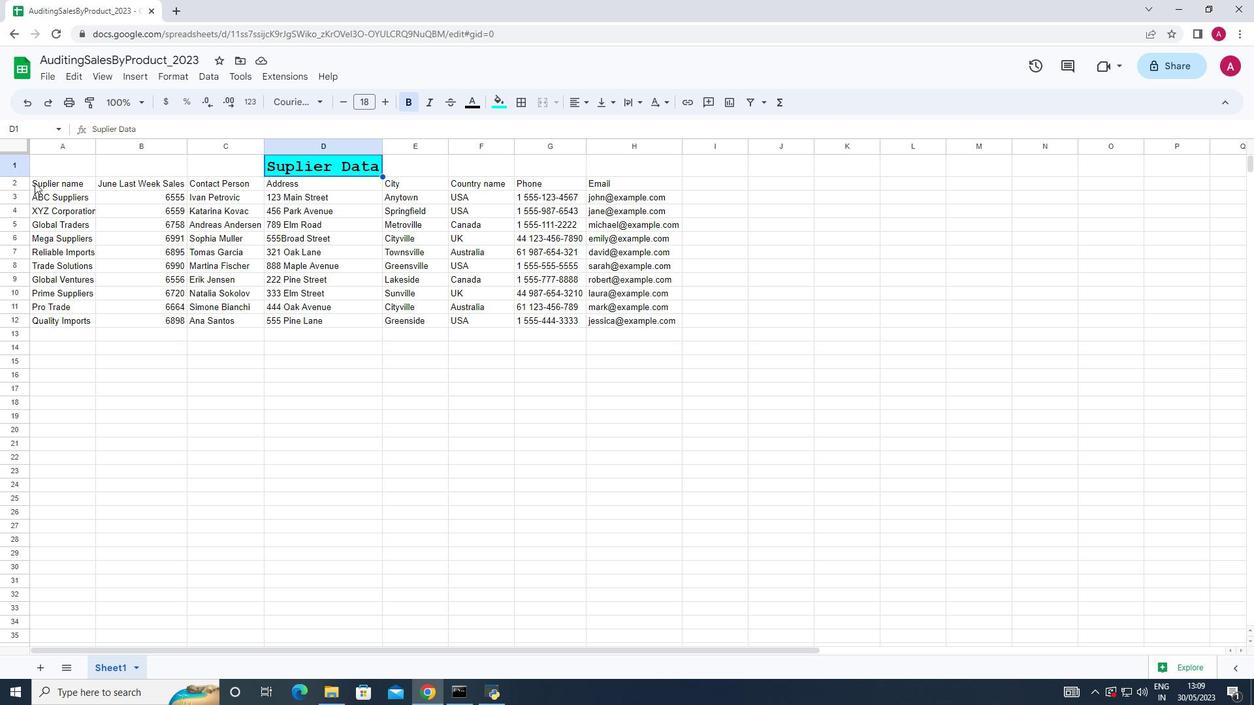 
Action: Mouse moved to (320, 102)
Screenshot: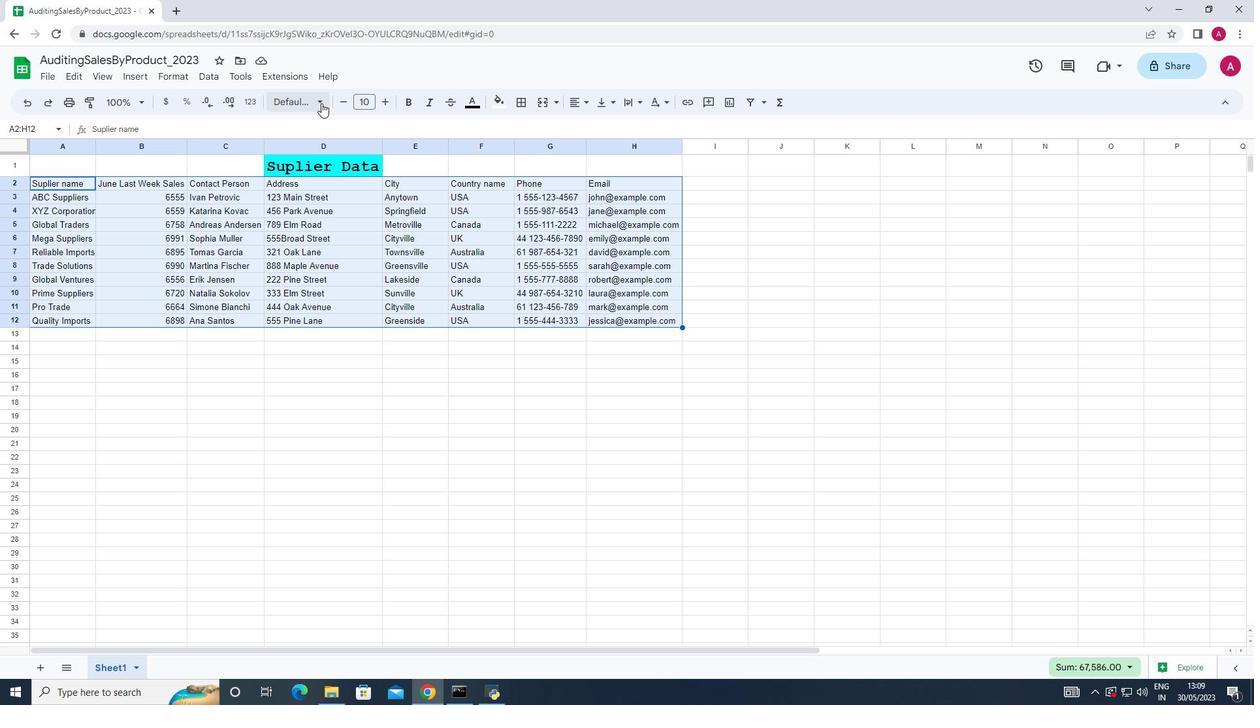 
Action: Mouse pressed left at (320, 102)
Screenshot: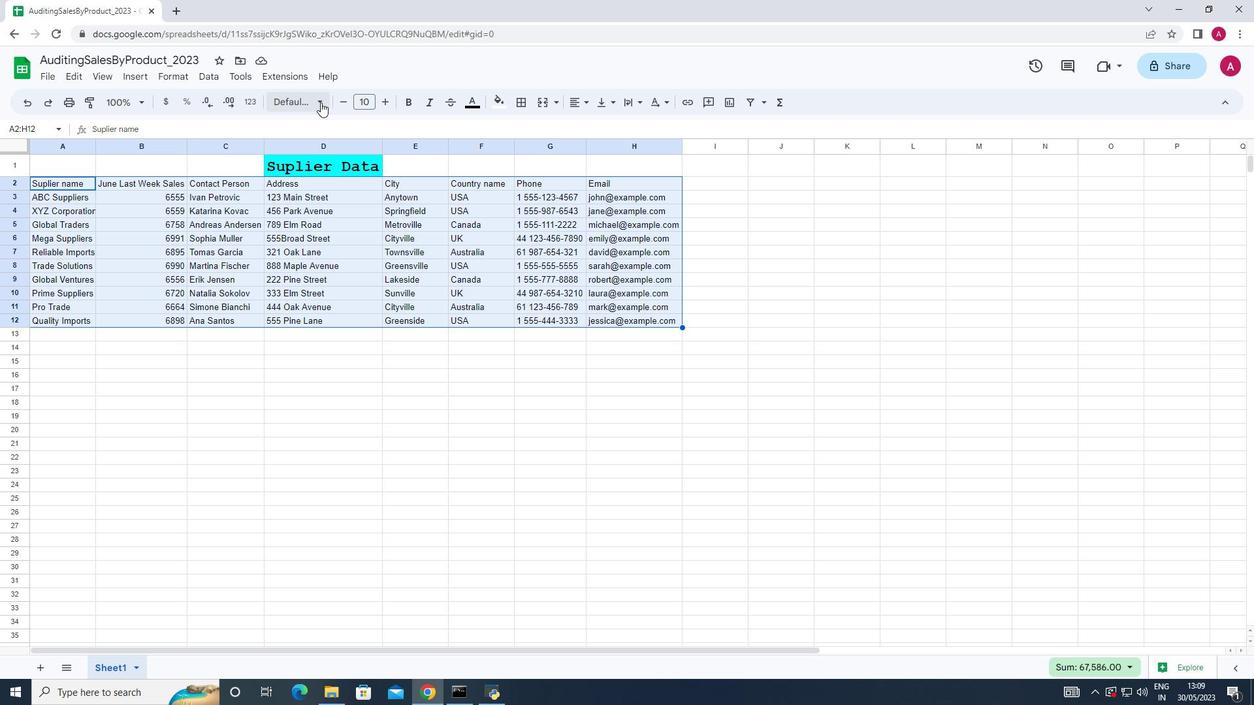 
Action: Mouse moved to (329, 403)
Screenshot: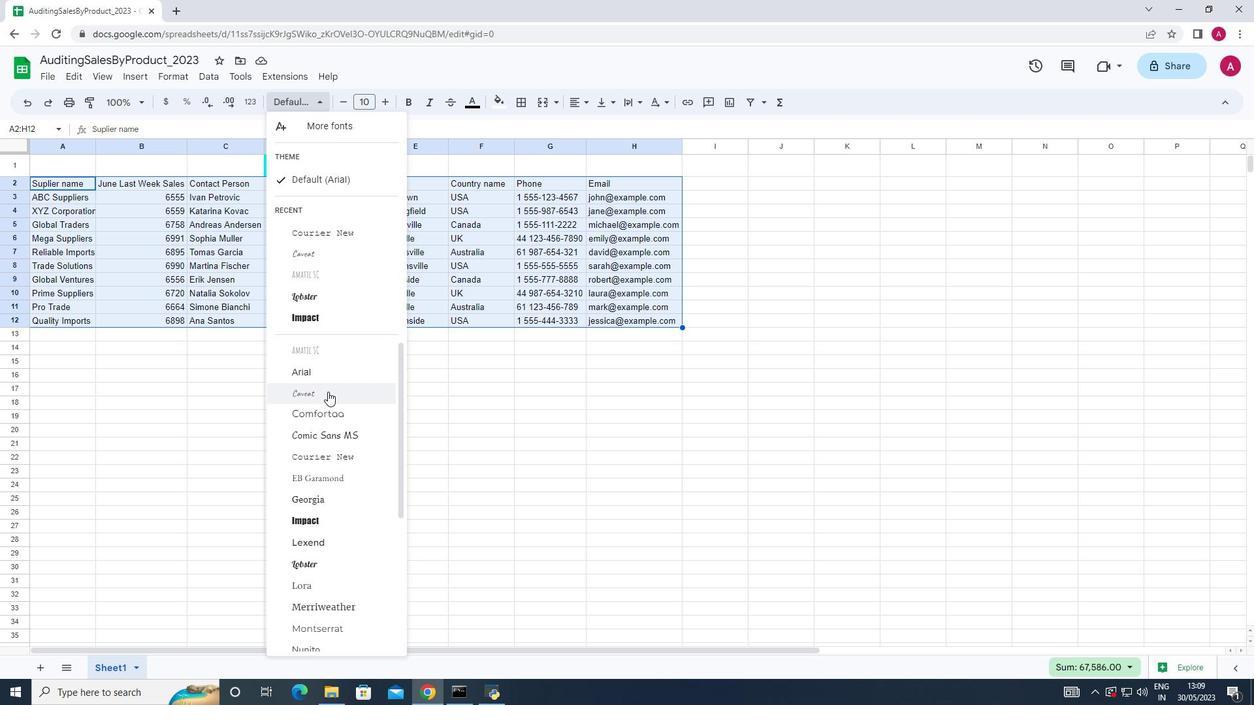 
Action: Mouse scrolled (329, 402) with delta (0, 0)
Screenshot: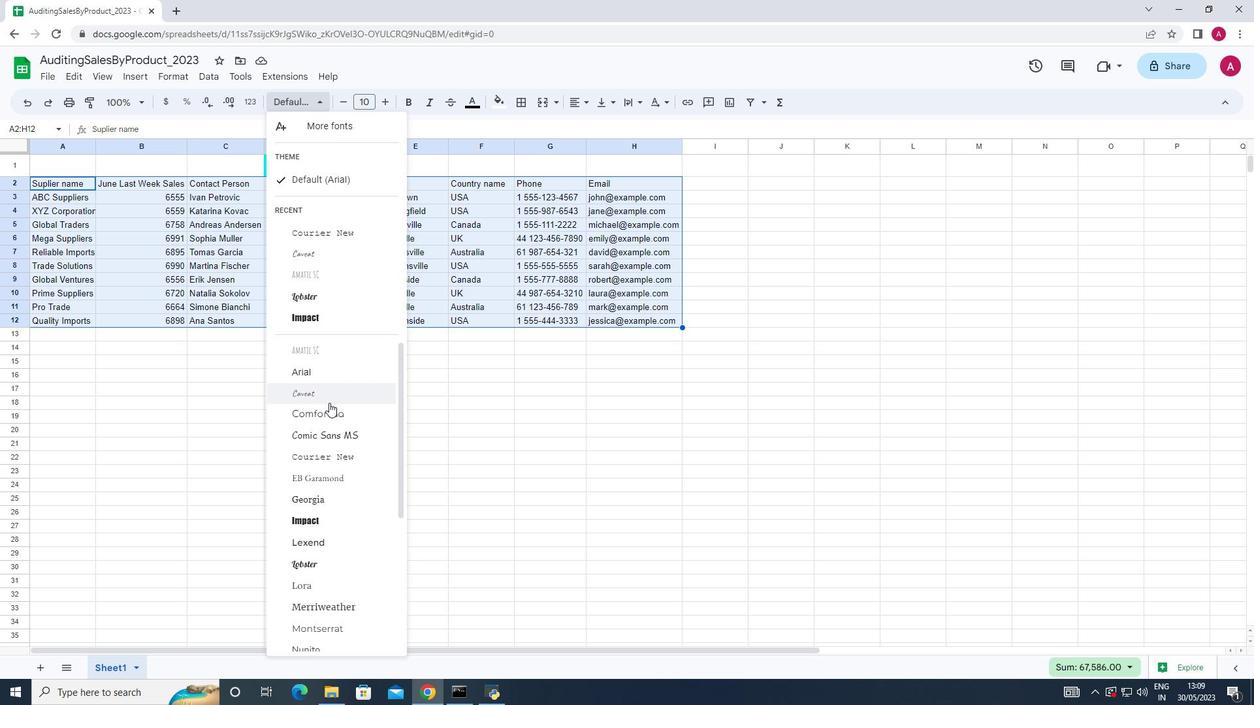
Action: Mouse moved to (315, 429)
Screenshot: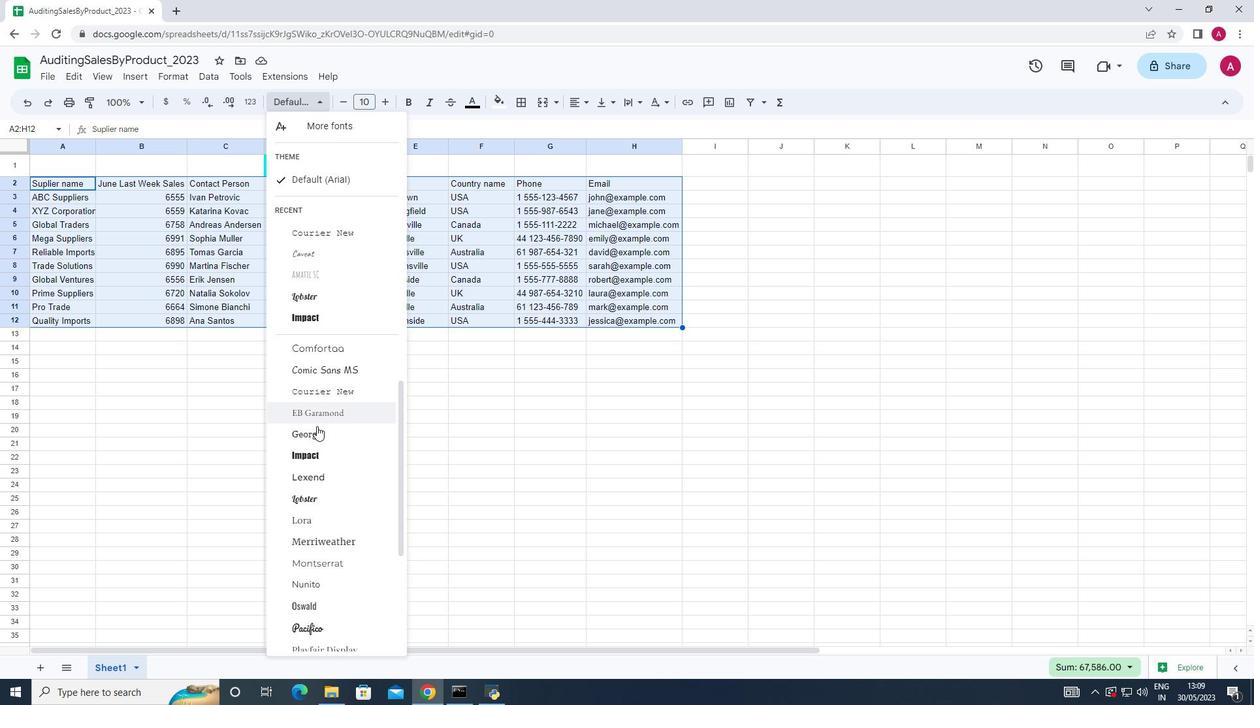 
Action: Mouse pressed left at (315, 429)
Screenshot: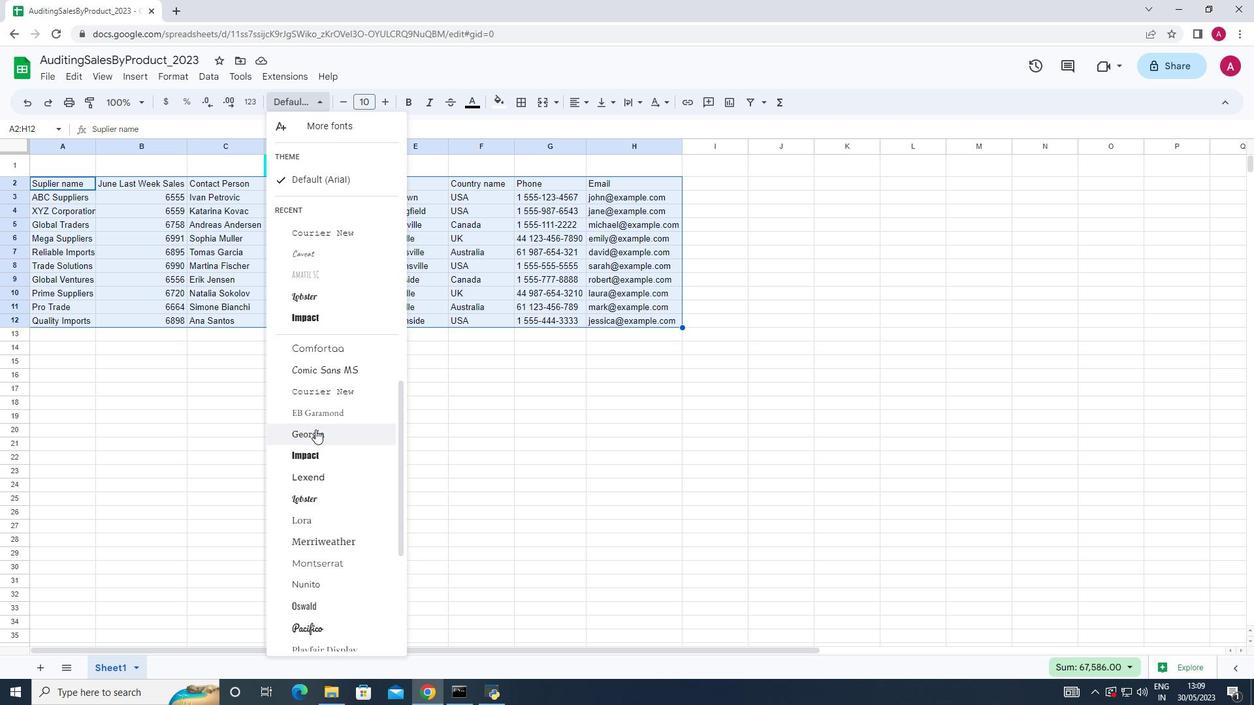 
Action: Mouse moved to (344, 98)
Screenshot: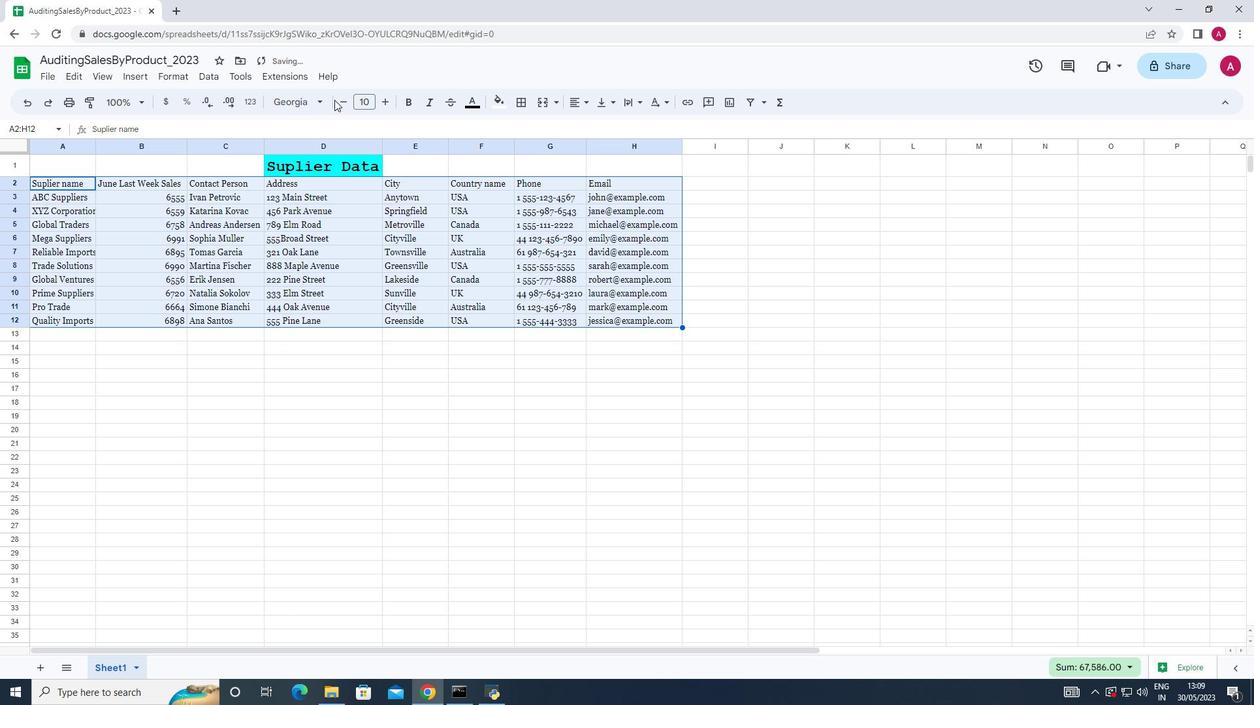 
Action: Mouse pressed left at (344, 98)
Screenshot: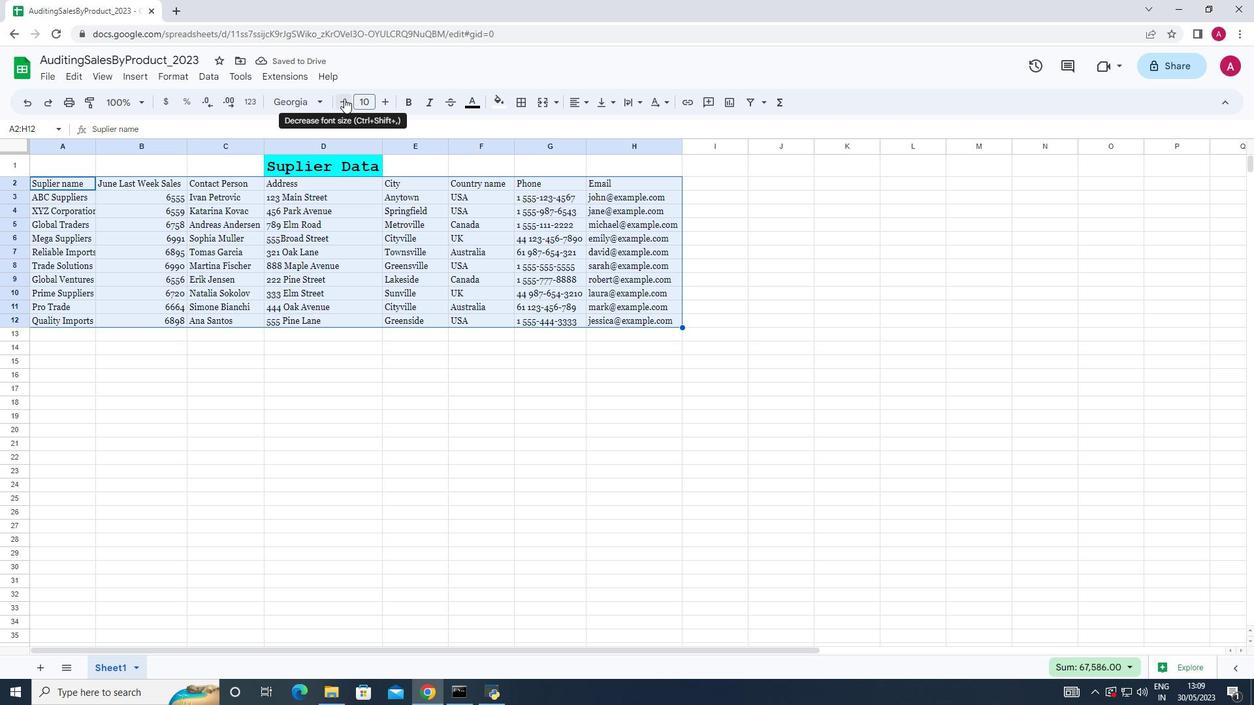 
Action: Mouse moved to (172, 74)
Screenshot: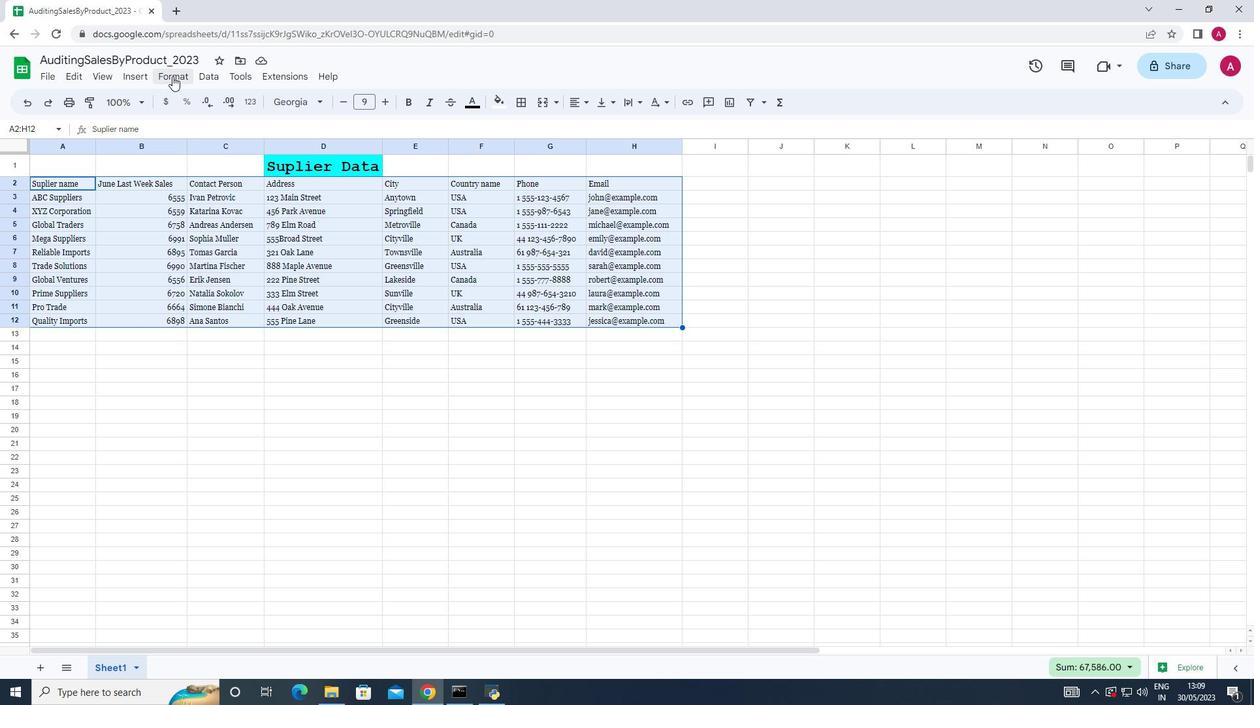 
Action: Mouse pressed left at (172, 74)
Screenshot: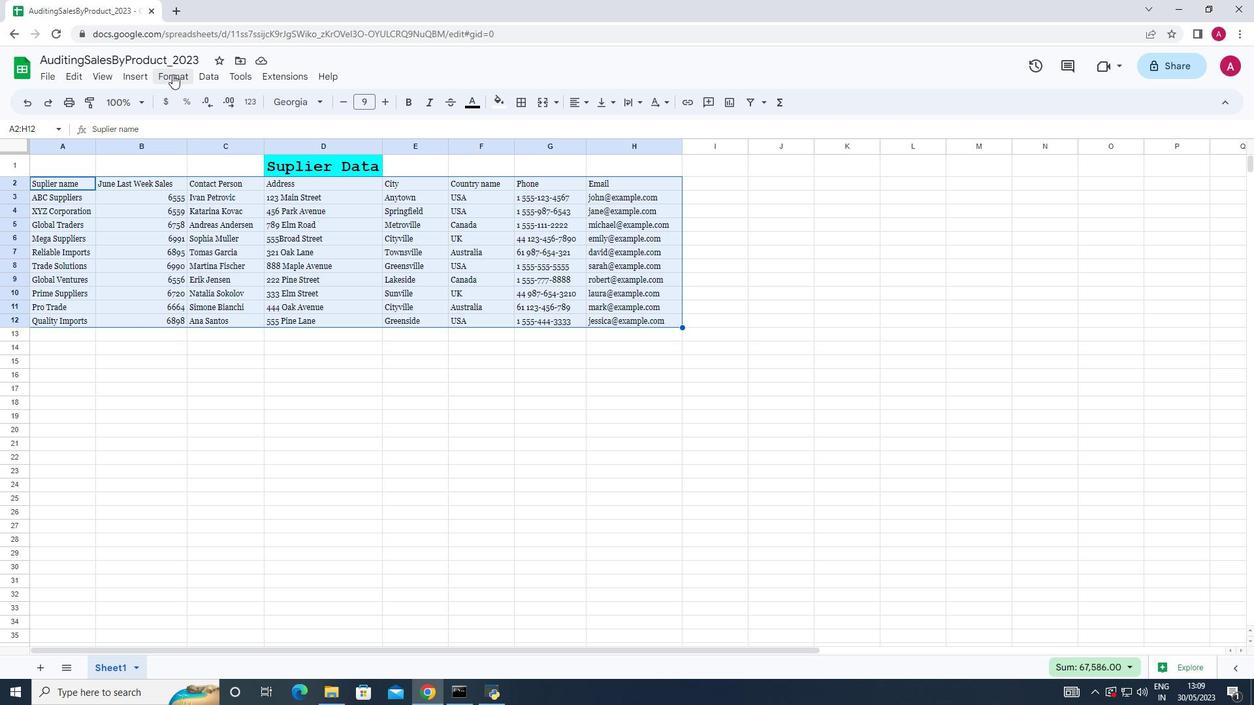 
Action: Mouse moved to (233, 175)
Screenshot: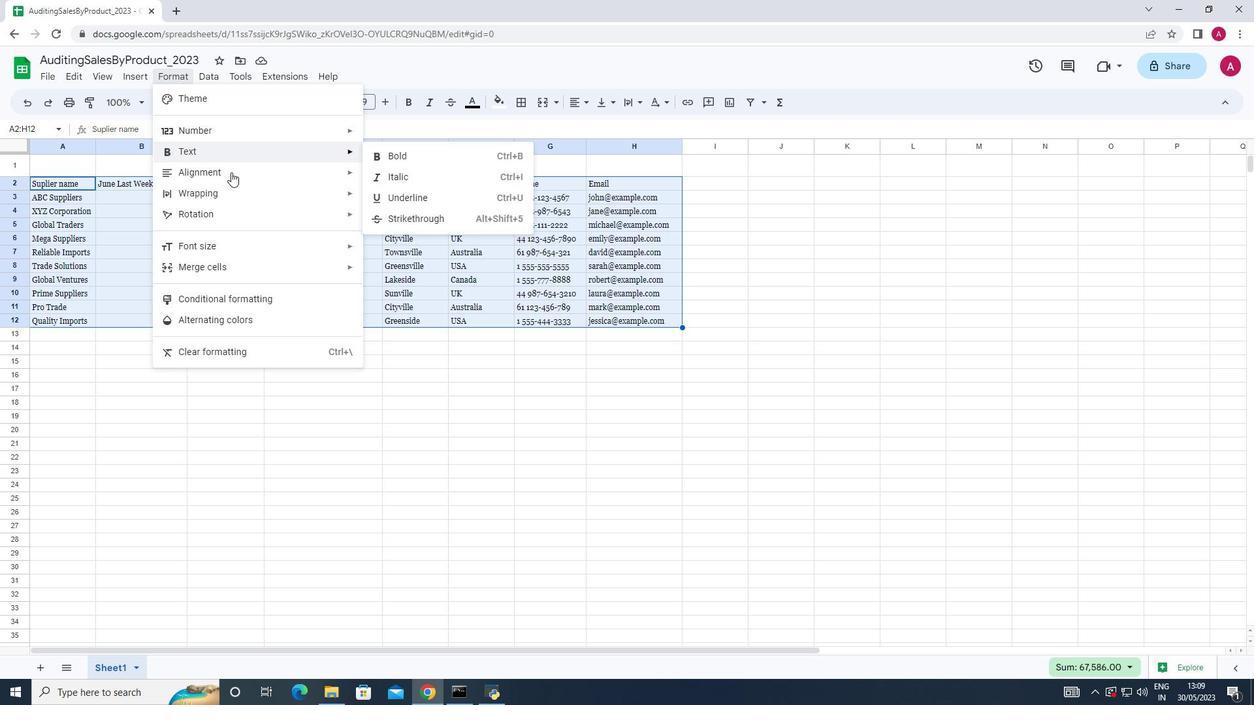 
Action: Mouse pressed left at (233, 175)
Screenshot: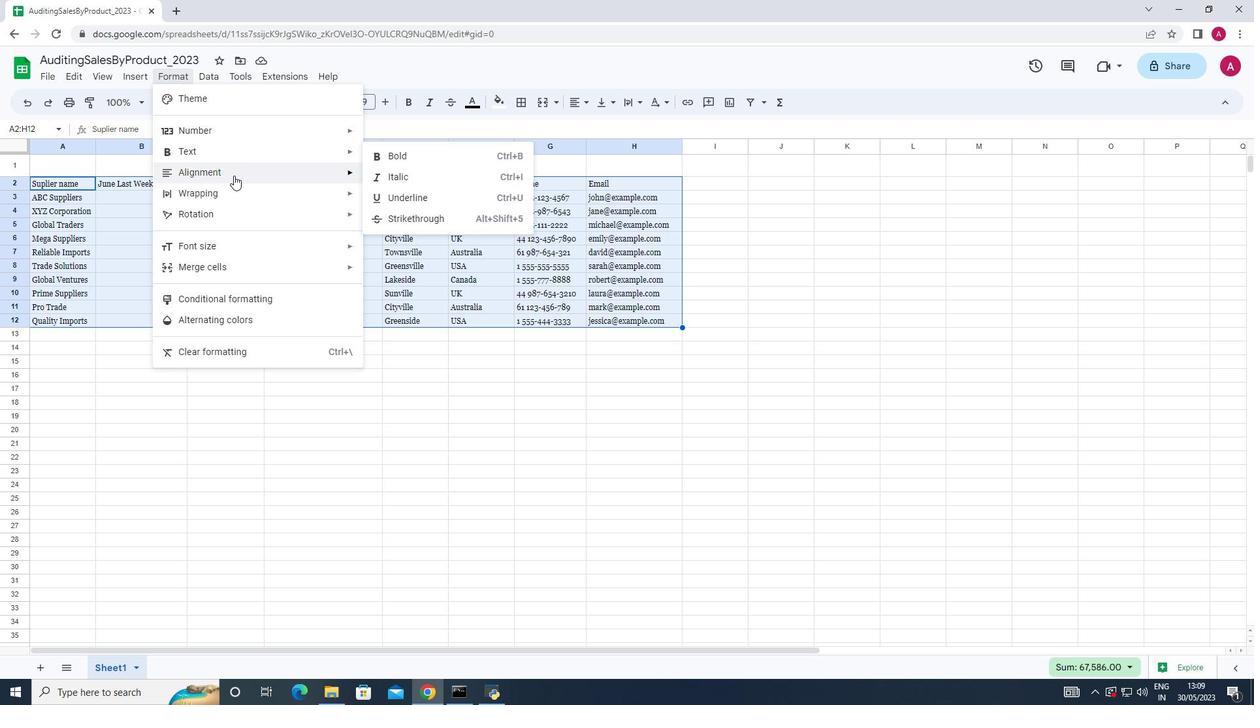 
Action: Mouse moved to (450, 201)
Screenshot: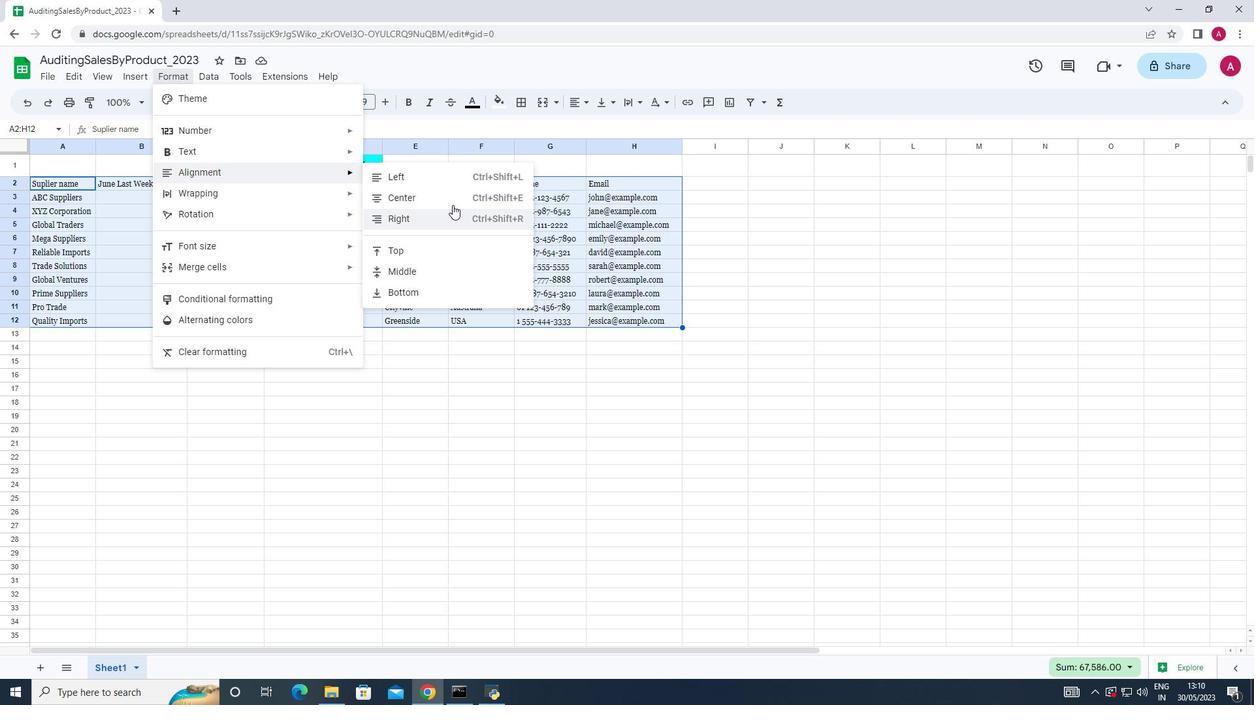 
Action: Mouse pressed left at (450, 201)
Screenshot: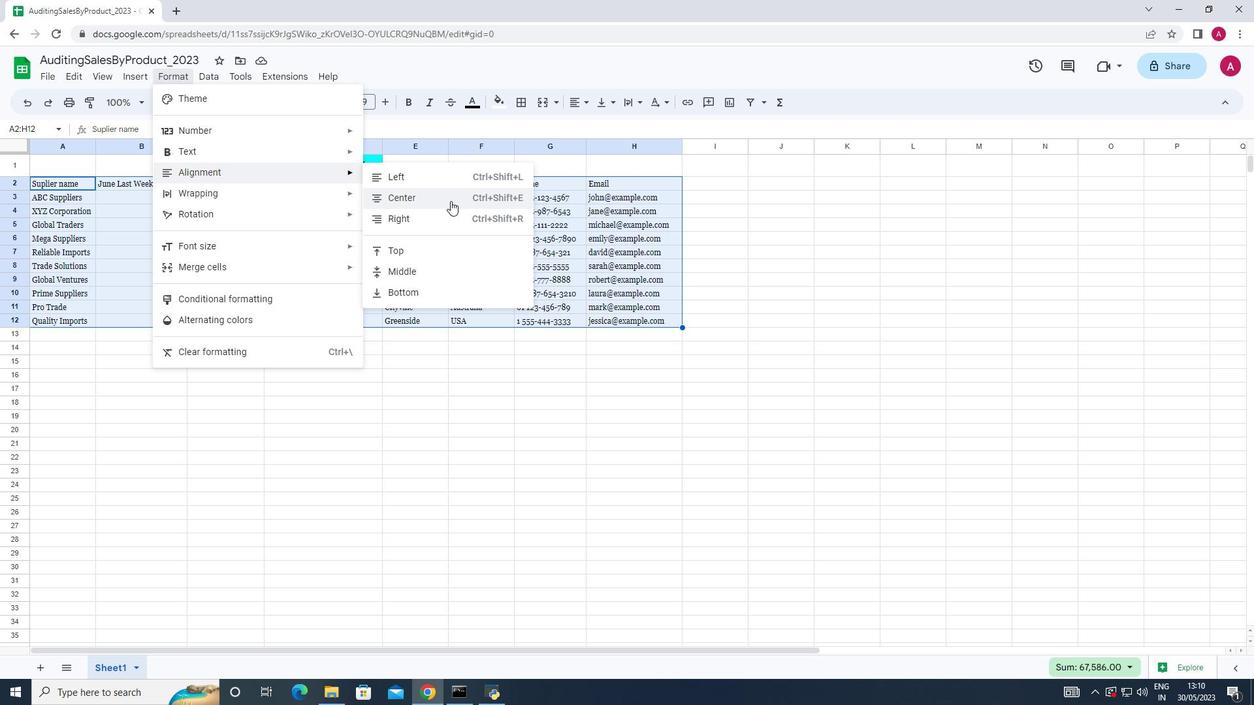
Action: Mouse moved to (492, 403)
Screenshot: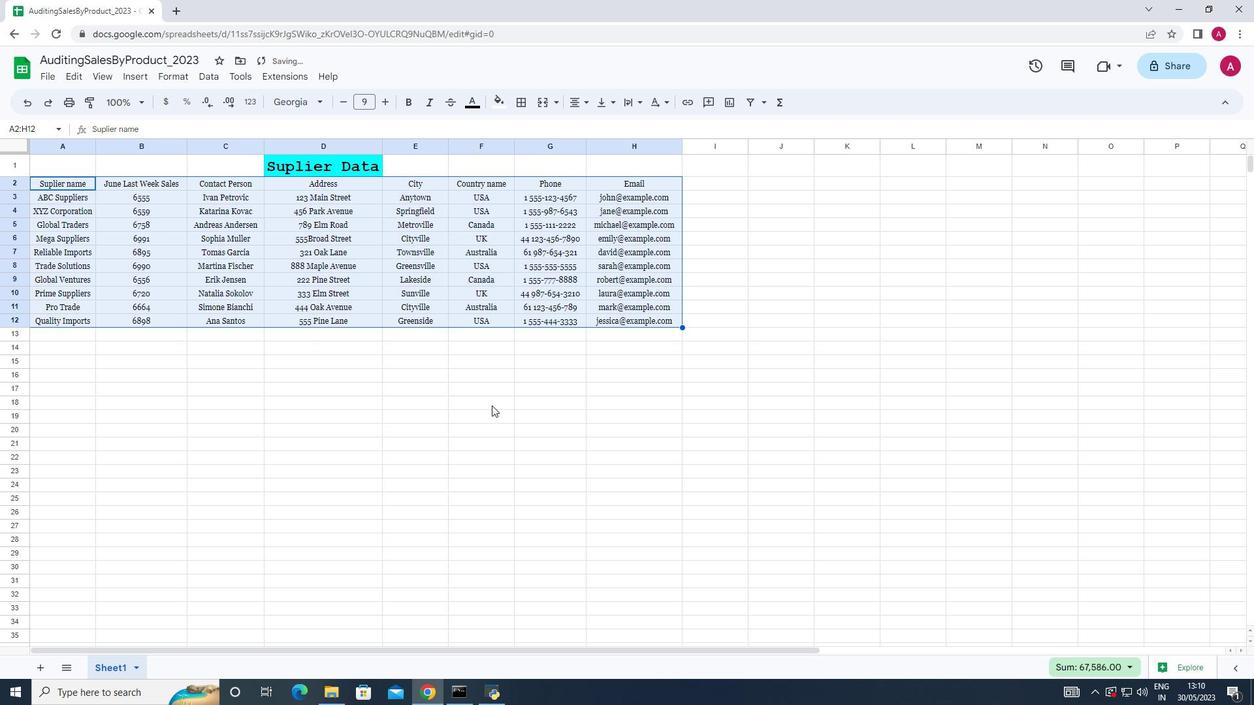 
Action: Mouse pressed left at (492, 403)
Screenshot: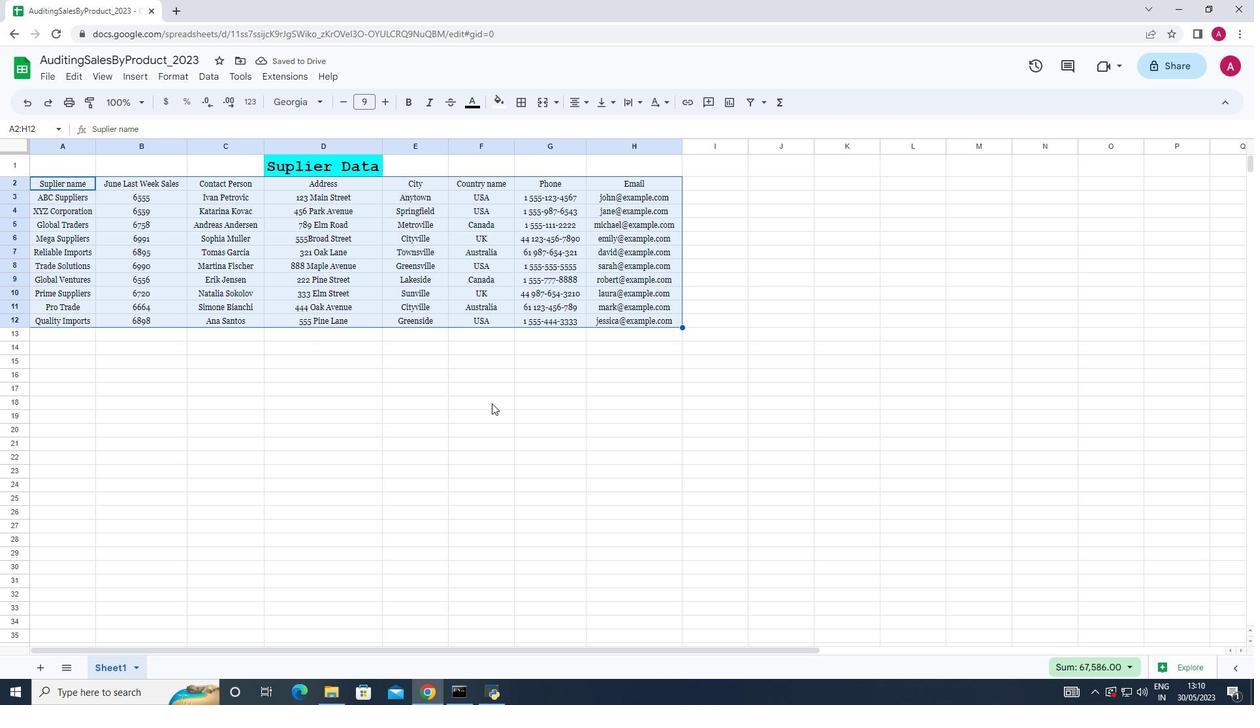 
